 Task: For heading Arial with bold.  font size for heading22,  'Change the font style of data to'Arial Narrow.  and font size to 14,  Change the alignment of both headline & data to Align middle.  In the sheet   Sales data templetes book
Action: Mouse moved to (145, 165)
Screenshot: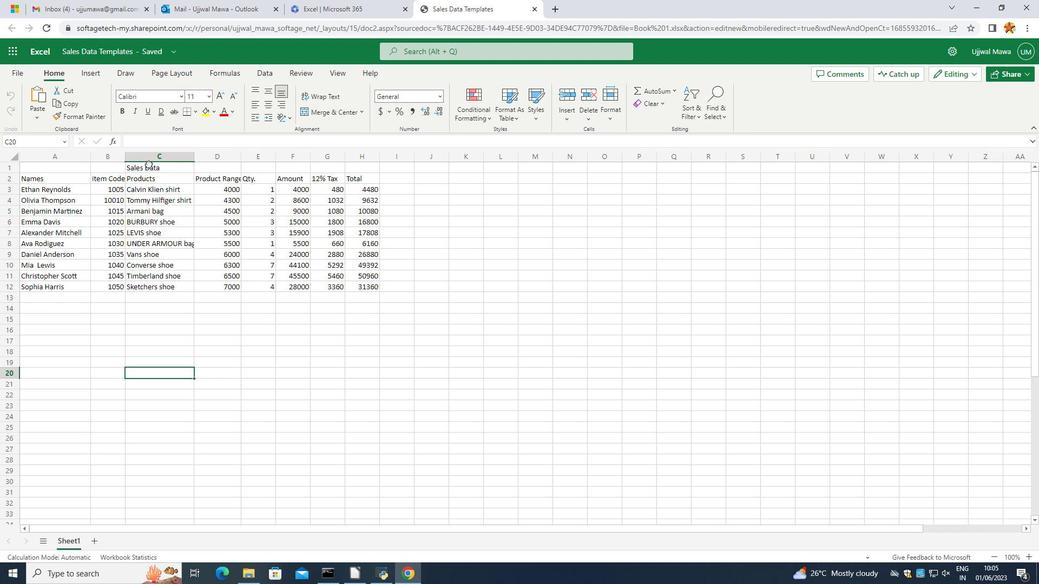
Action: Mouse pressed left at (145, 165)
Screenshot: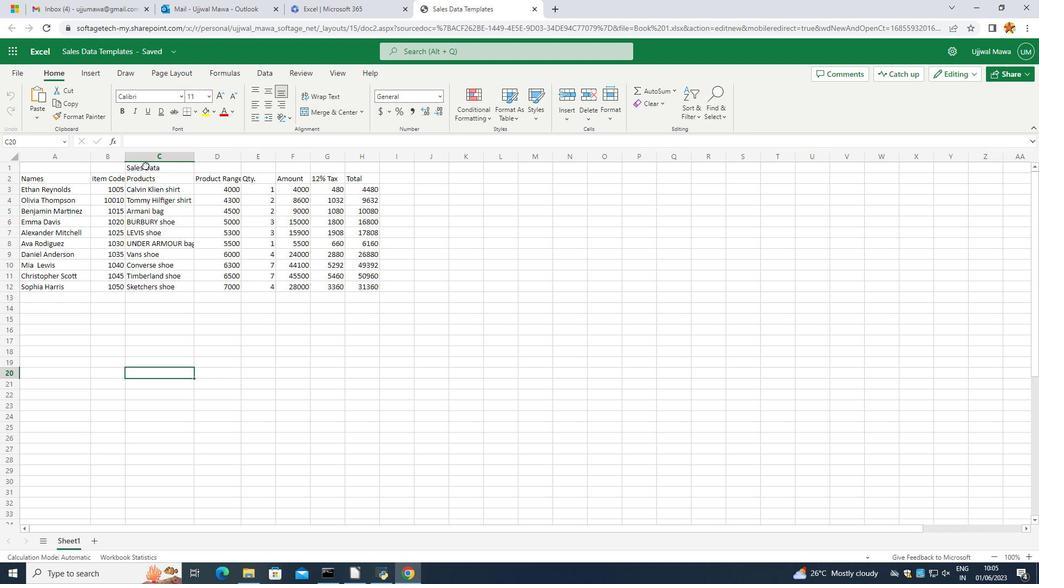 
Action: Mouse moved to (183, 99)
Screenshot: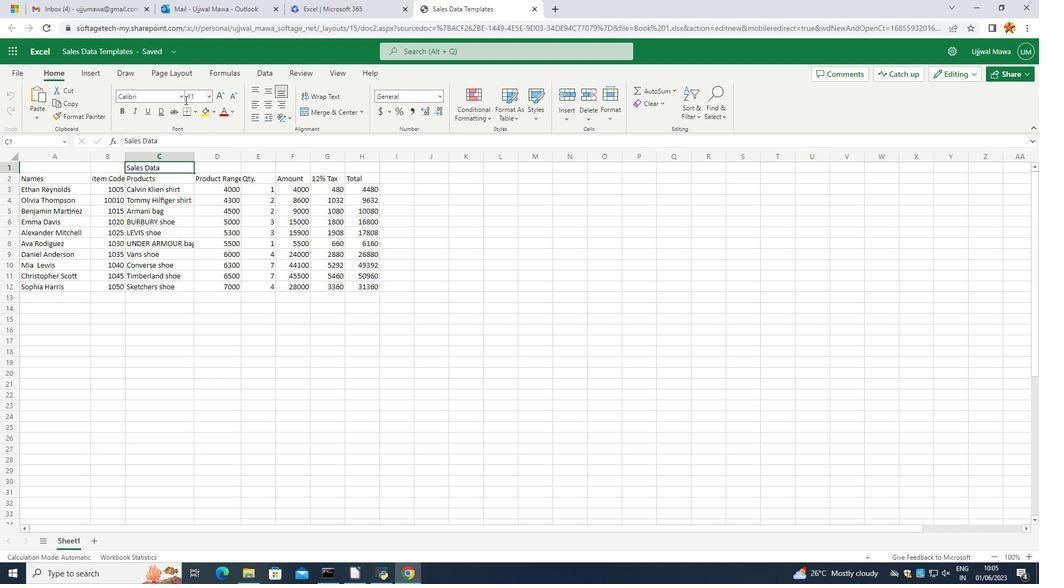 
Action: Mouse pressed left at (183, 99)
Screenshot: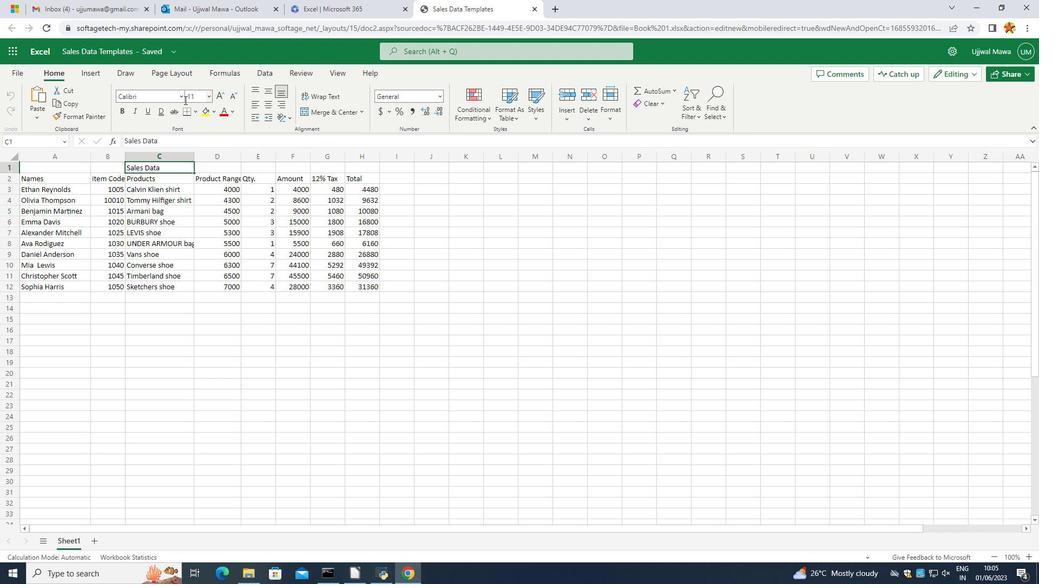 
Action: Mouse moved to (129, 143)
Screenshot: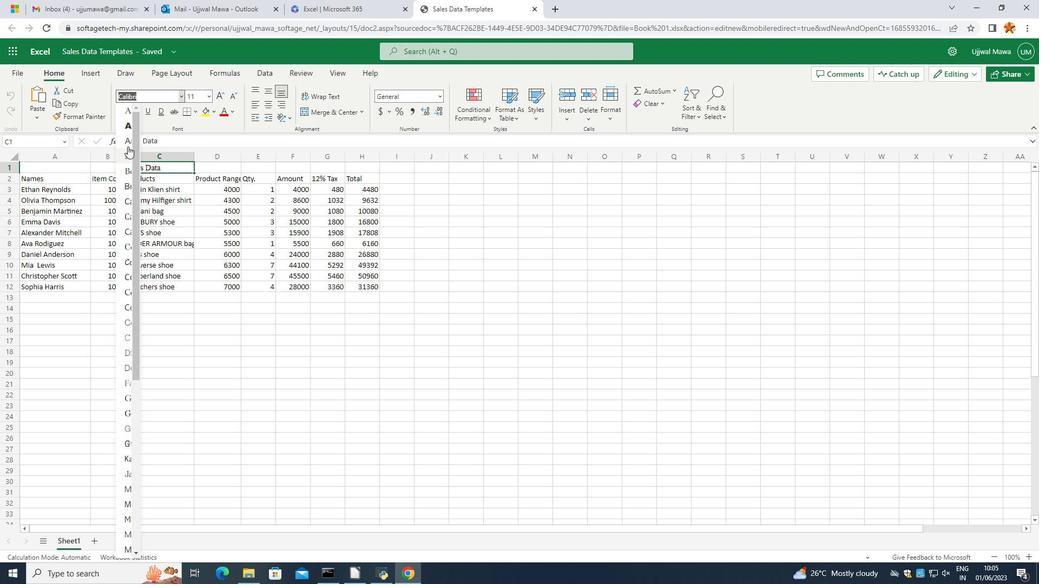 
Action: Mouse pressed left at (129, 143)
Screenshot: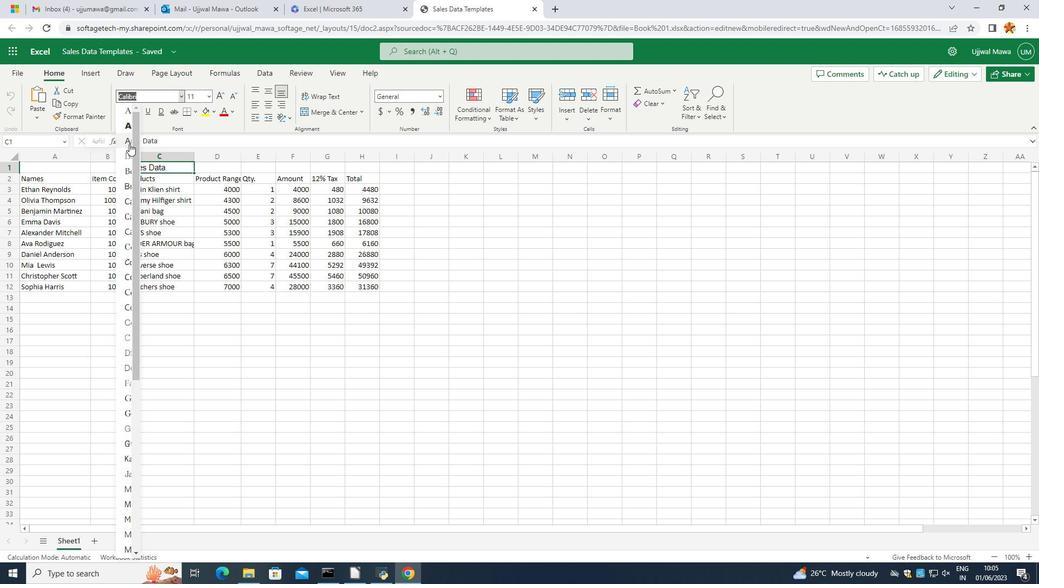 
Action: Mouse moved to (126, 109)
Screenshot: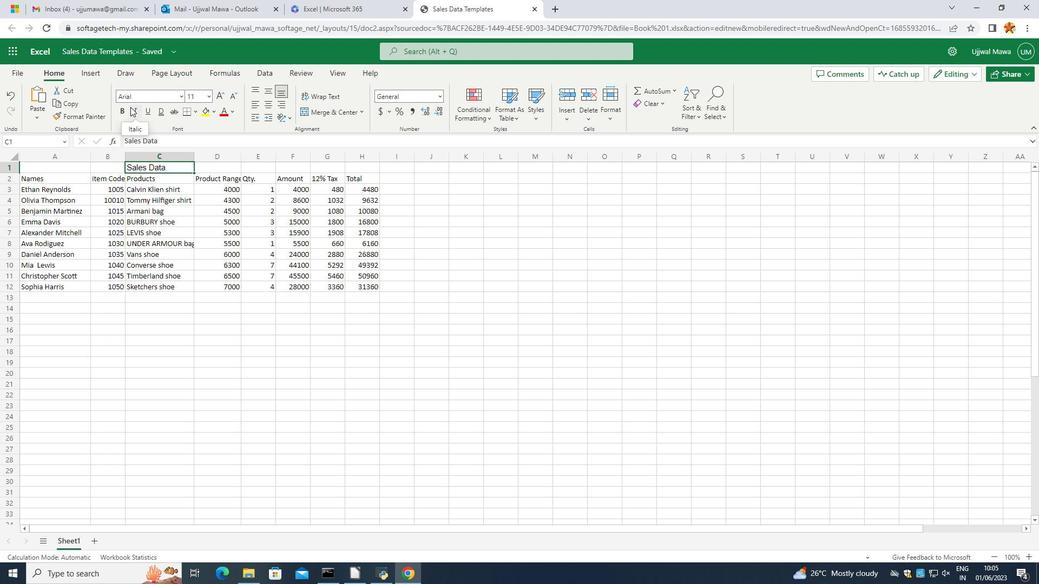 
Action: Mouse pressed left at (126, 109)
Screenshot: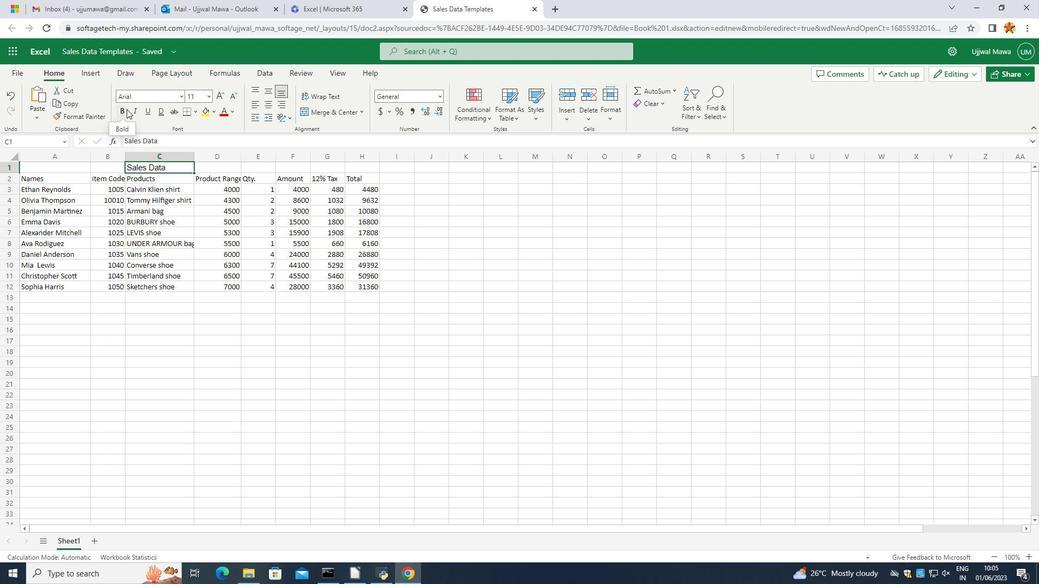 
Action: Mouse moved to (211, 94)
Screenshot: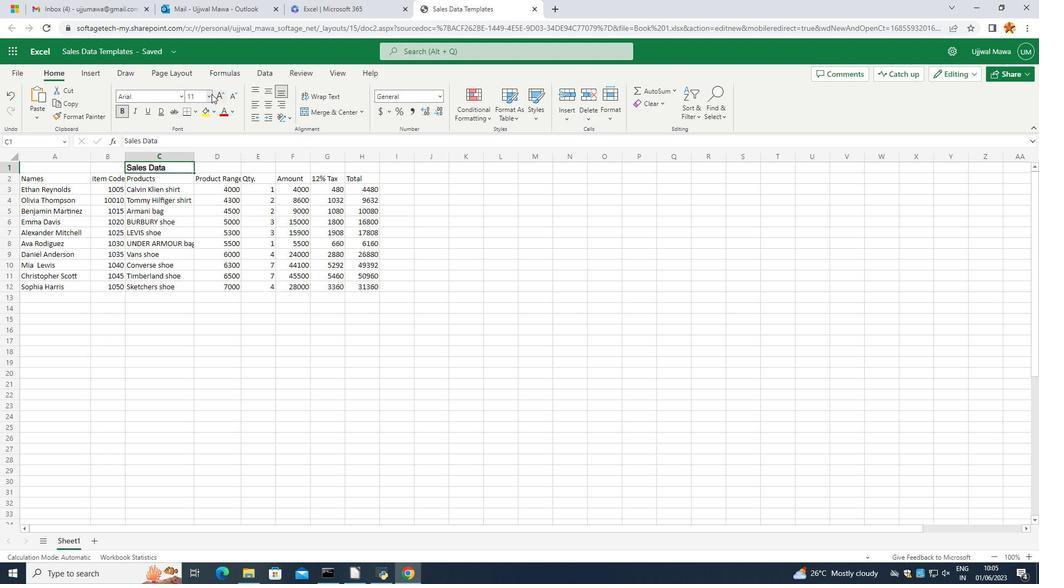 
Action: Mouse pressed left at (211, 94)
Screenshot: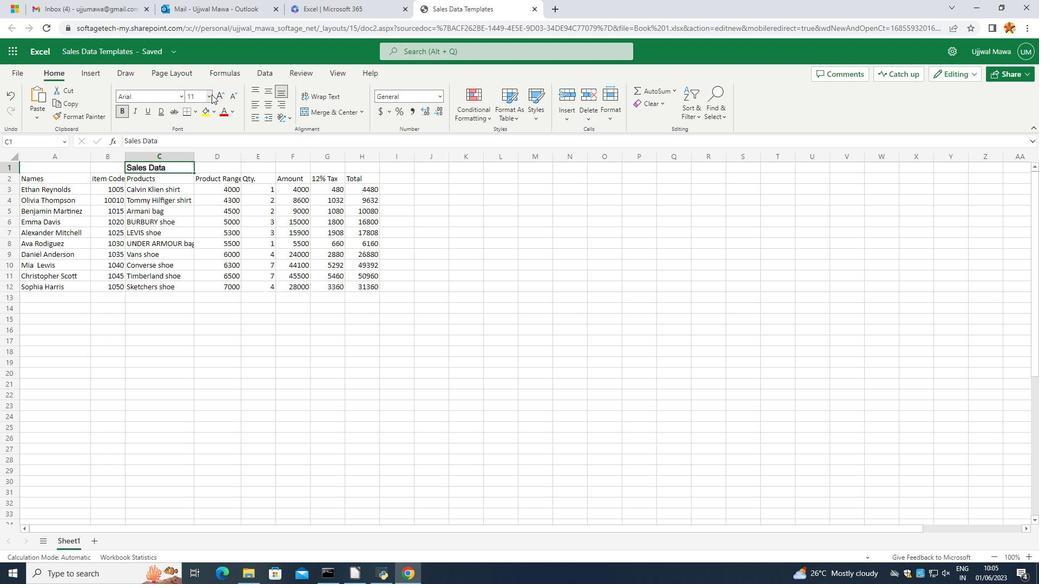 
Action: Mouse moved to (195, 226)
Screenshot: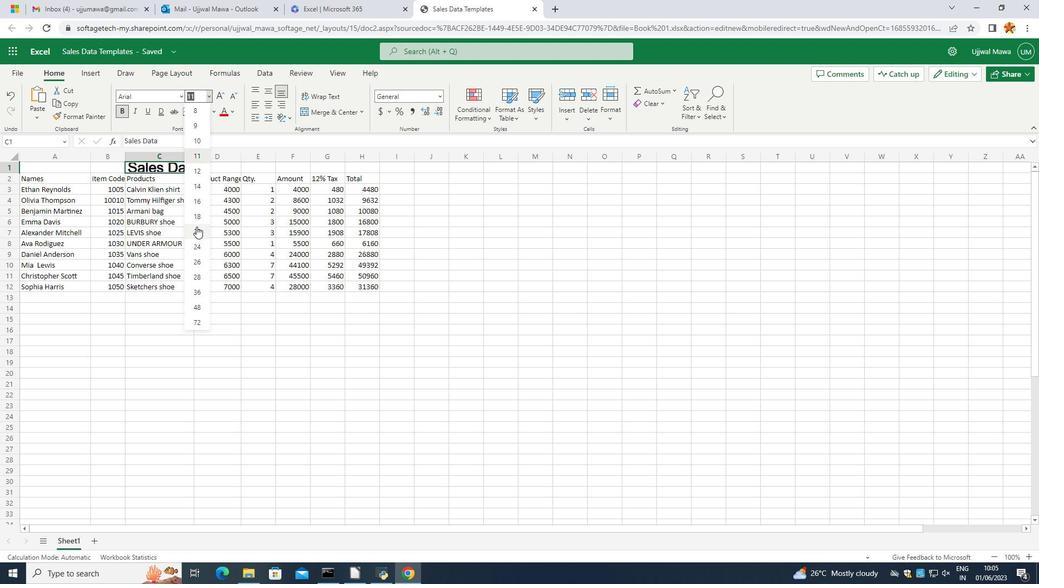 
Action: Mouse pressed left at (195, 226)
Screenshot: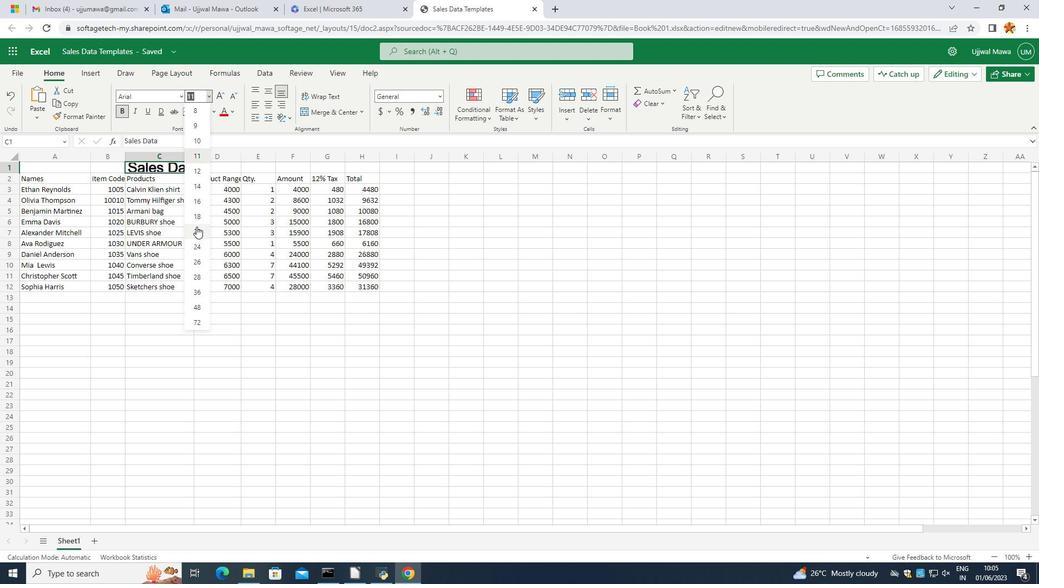 
Action: Mouse moved to (199, 95)
Screenshot: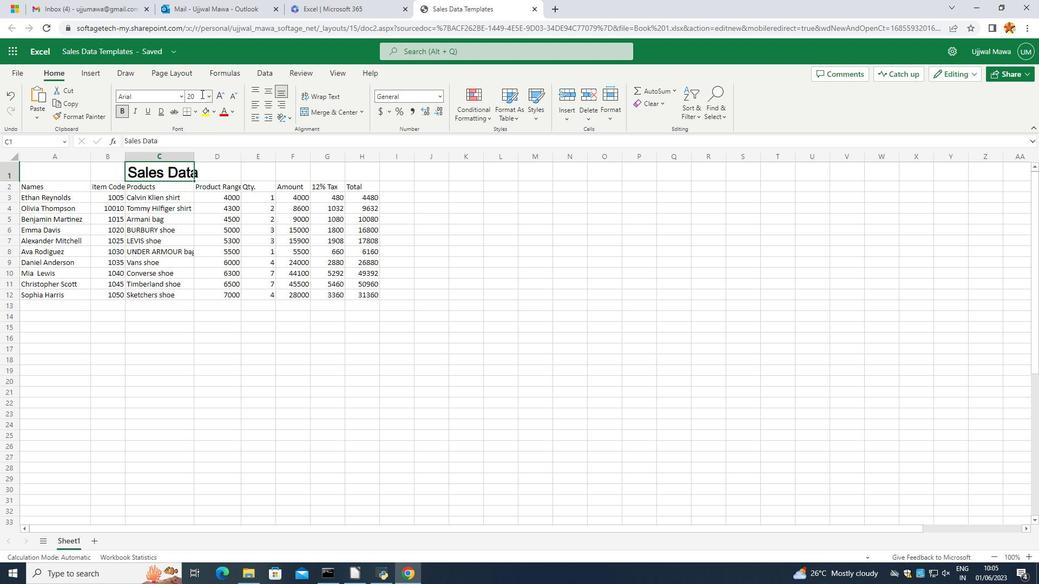 
Action: Mouse pressed left at (199, 95)
Screenshot: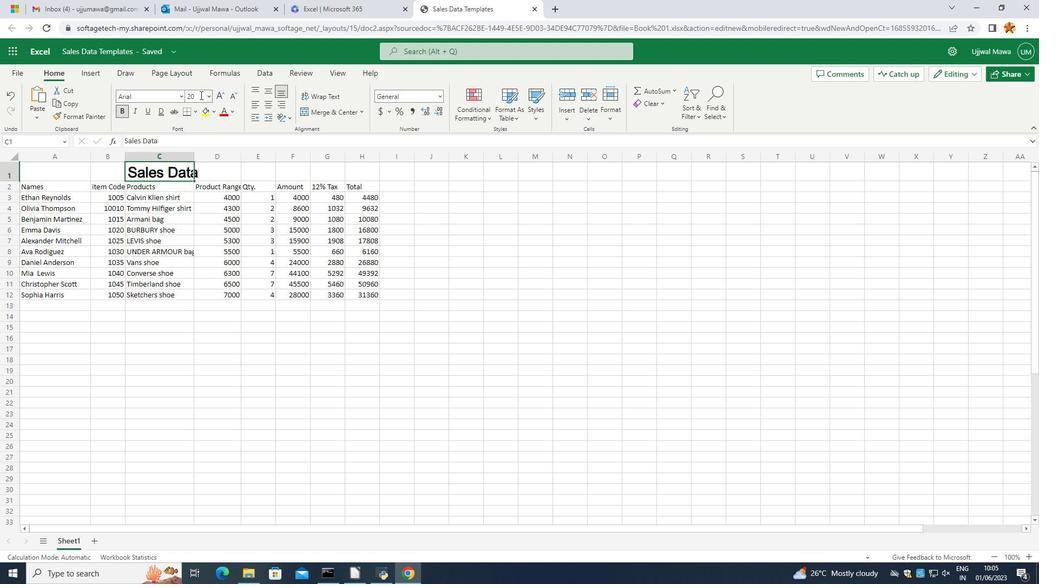 
Action: Mouse moved to (197, 96)
Screenshot: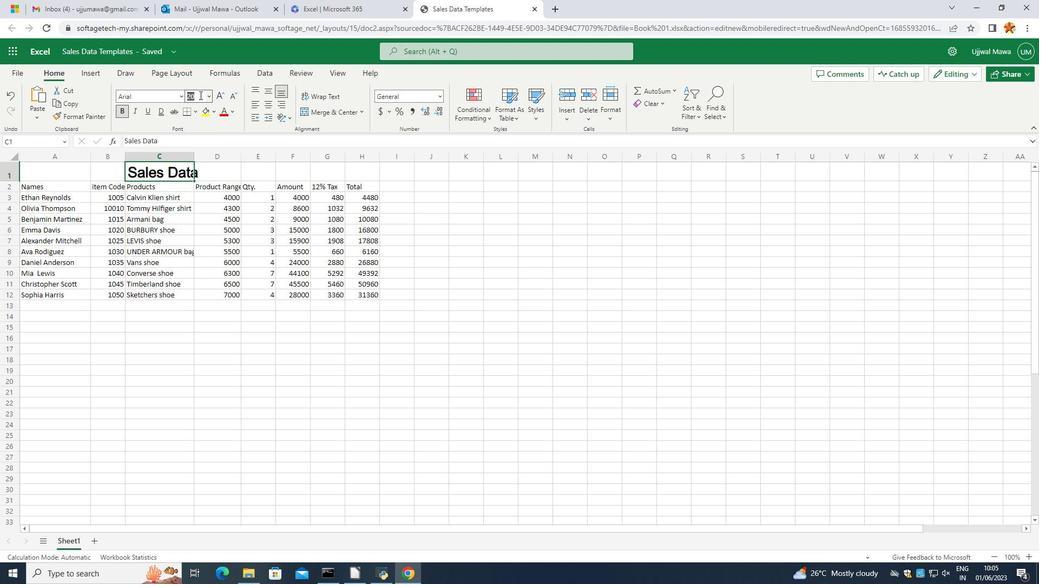 
Action: Key pressed 22<Key.enter>
Screenshot: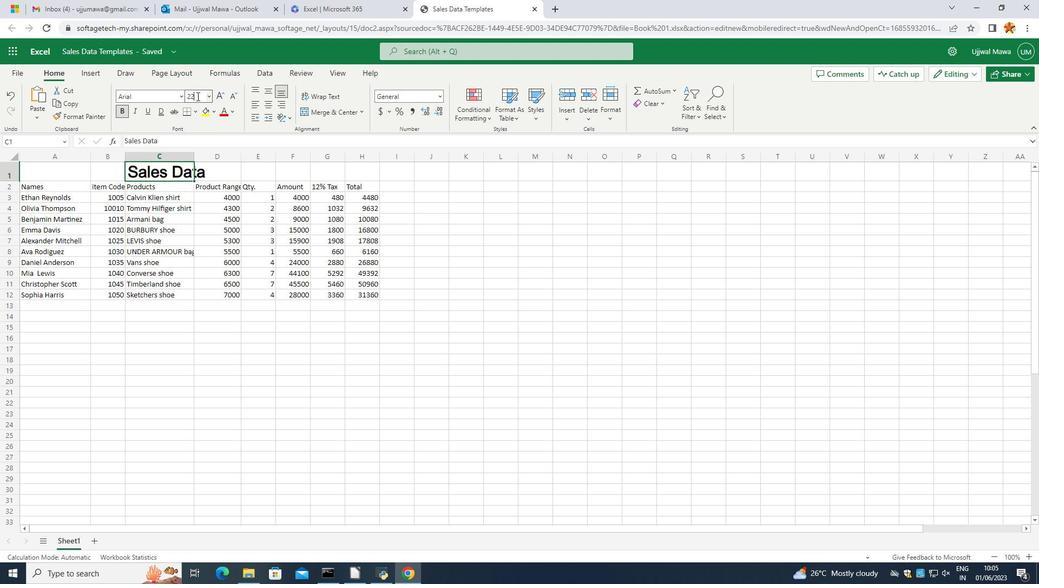 
Action: Mouse moved to (155, 371)
Screenshot: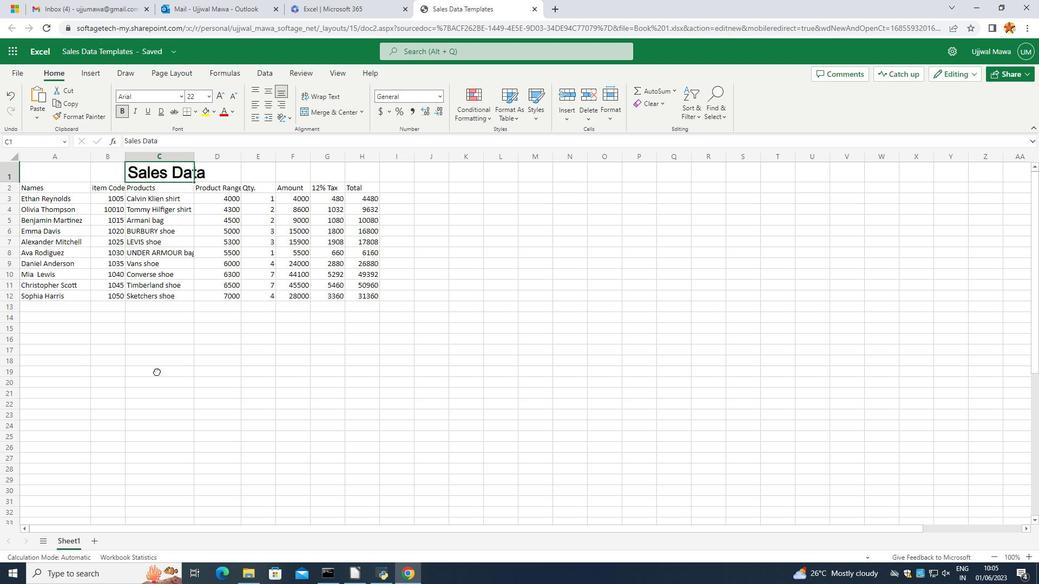 
Action: Mouse pressed left at (155, 371)
Screenshot: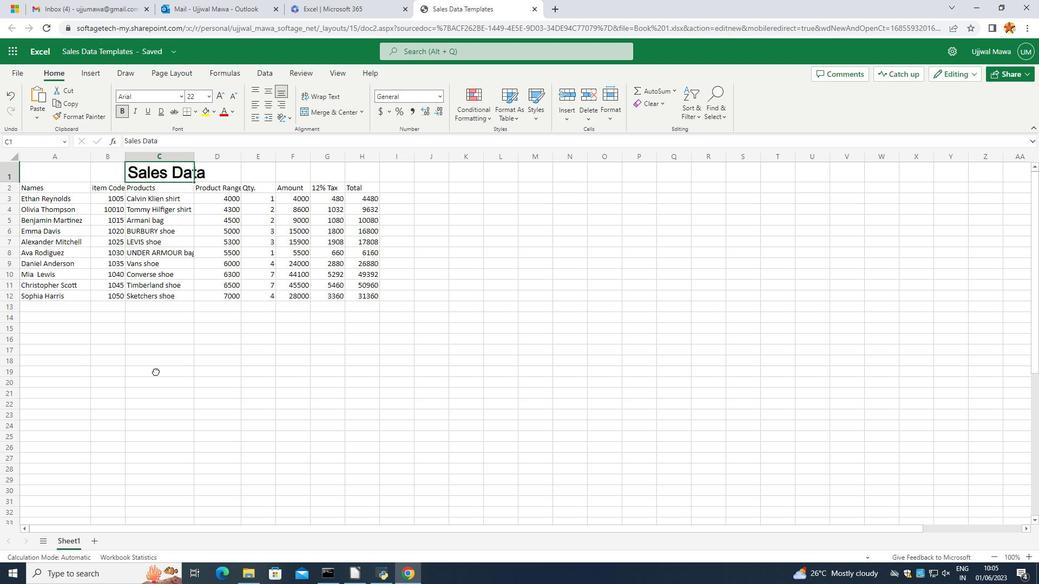
Action: Mouse moved to (49, 187)
Screenshot: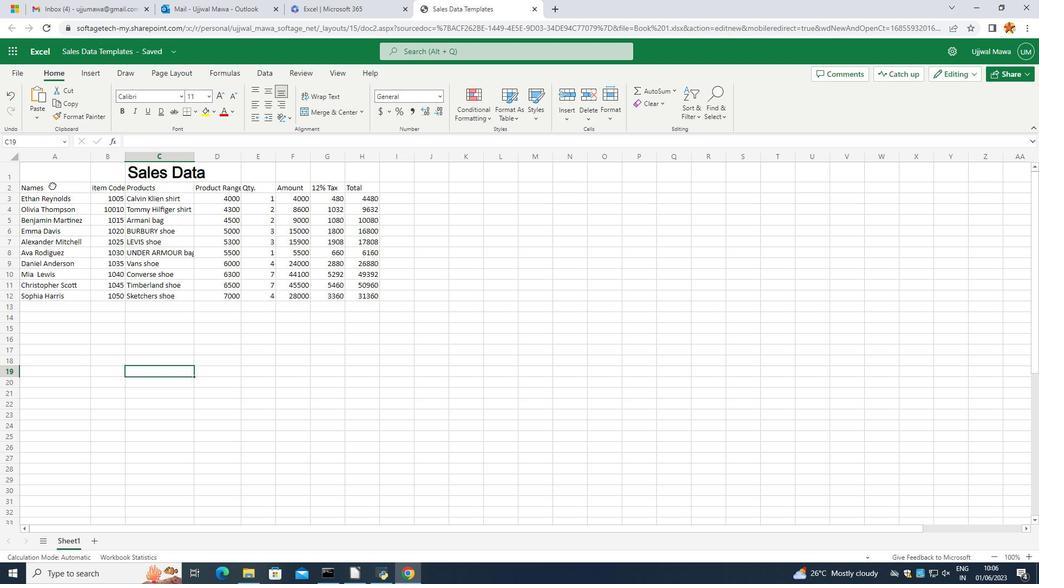 
Action: Mouse pressed left at (49, 187)
Screenshot: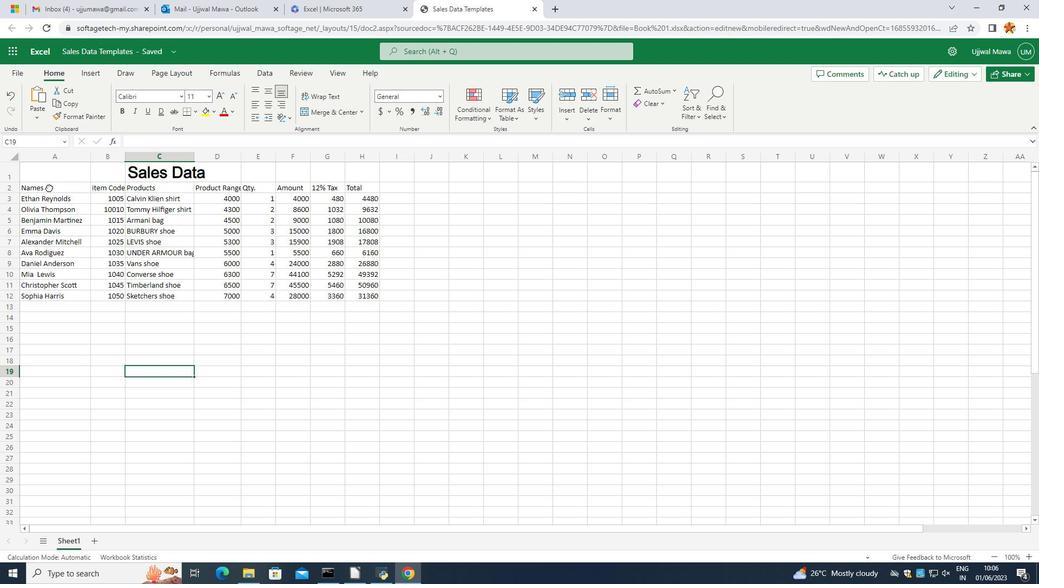 
Action: Mouse moved to (182, 99)
Screenshot: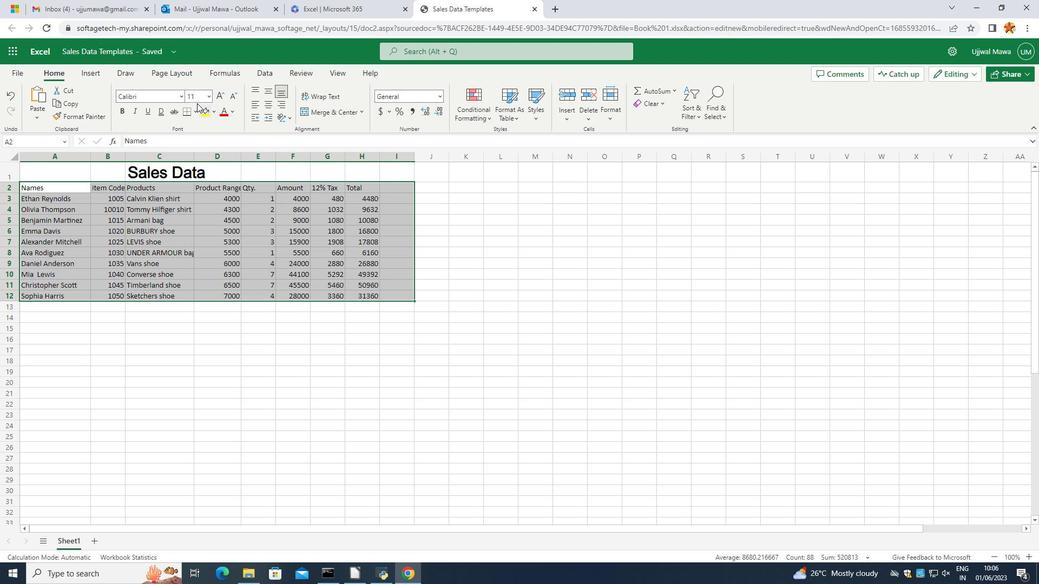
Action: Mouse pressed left at (182, 99)
Screenshot: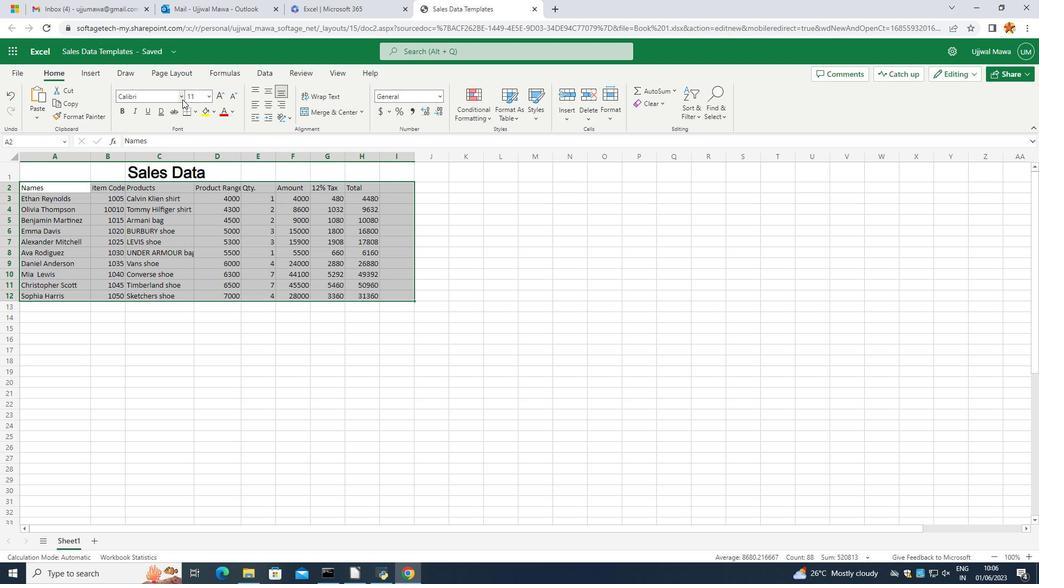 
Action: Mouse moved to (153, 139)
Screenshot: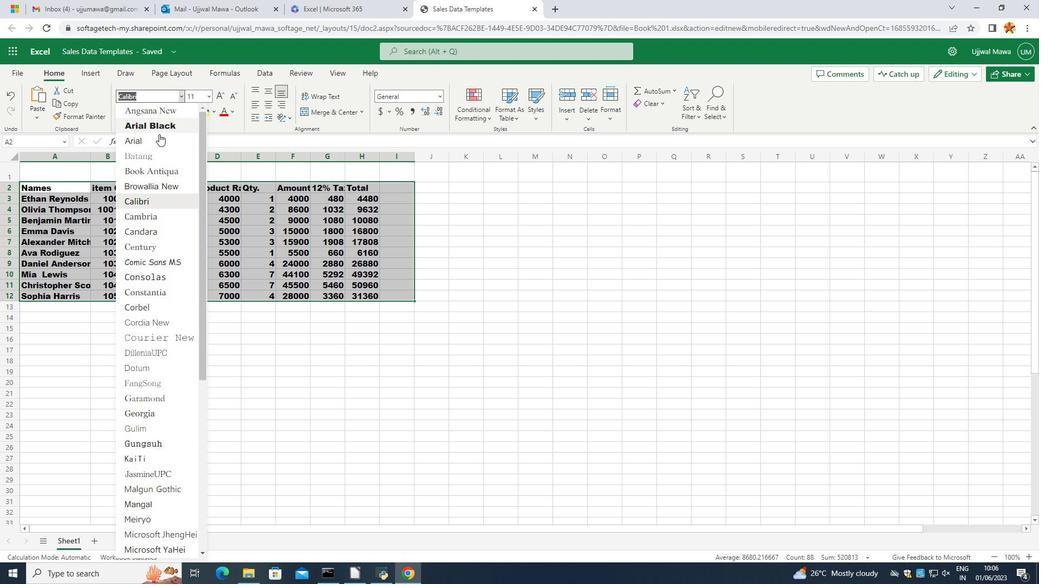 
Action: Mouse pressed left at (153, 139)
Screenshot: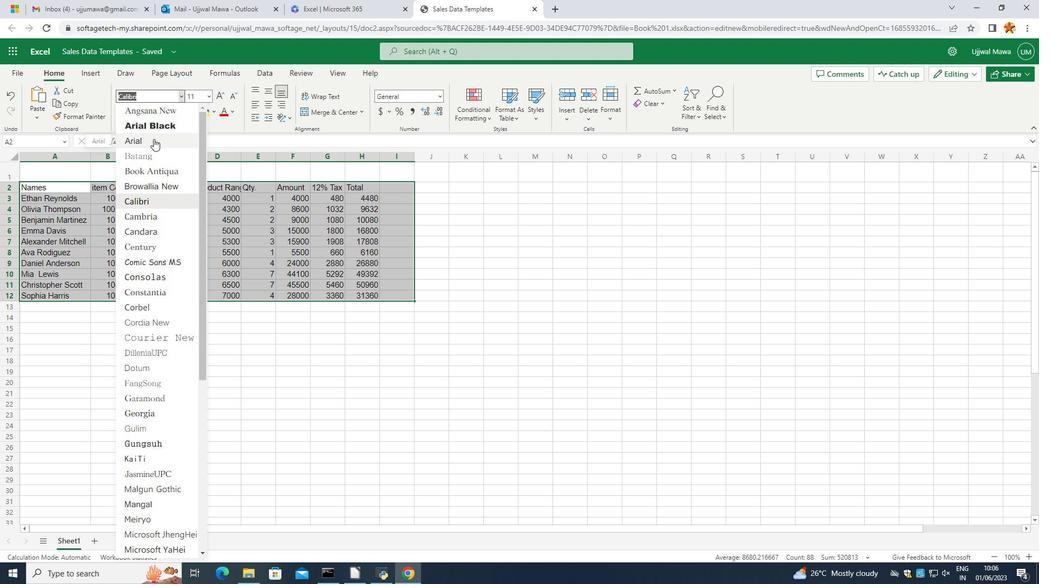 
Action: Mouse moved to (206, 93)
Screenshot: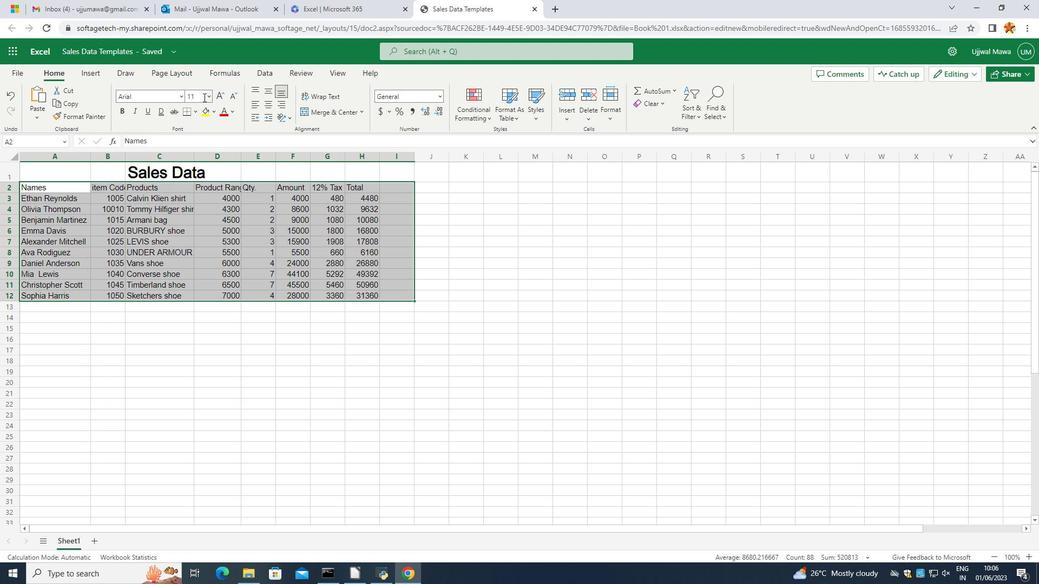 
Action: Mouse pressed left at (206, 93)
Screenshot: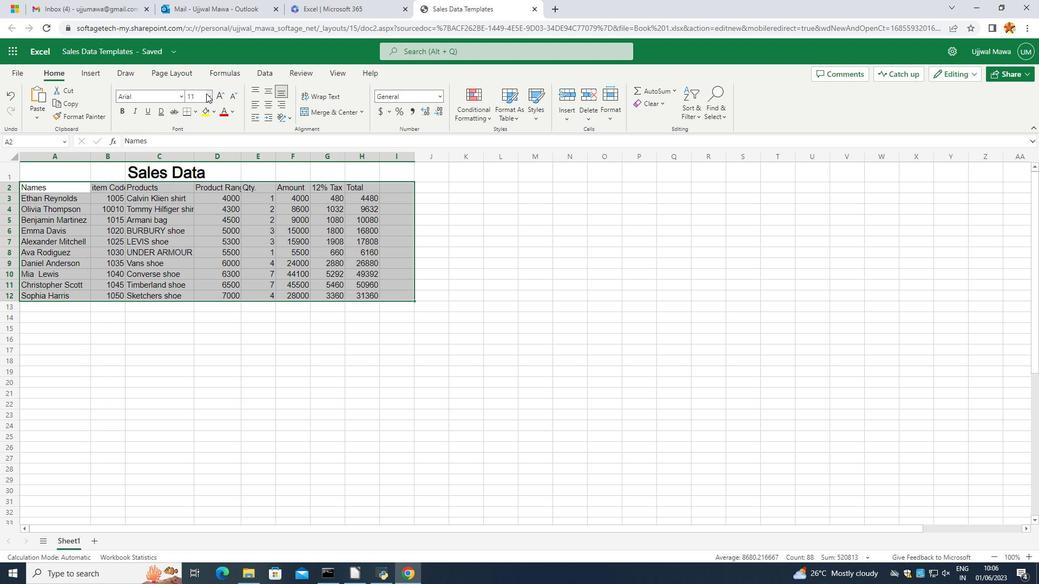 
Action: Mouse moved to (190, 187)
Screenshot: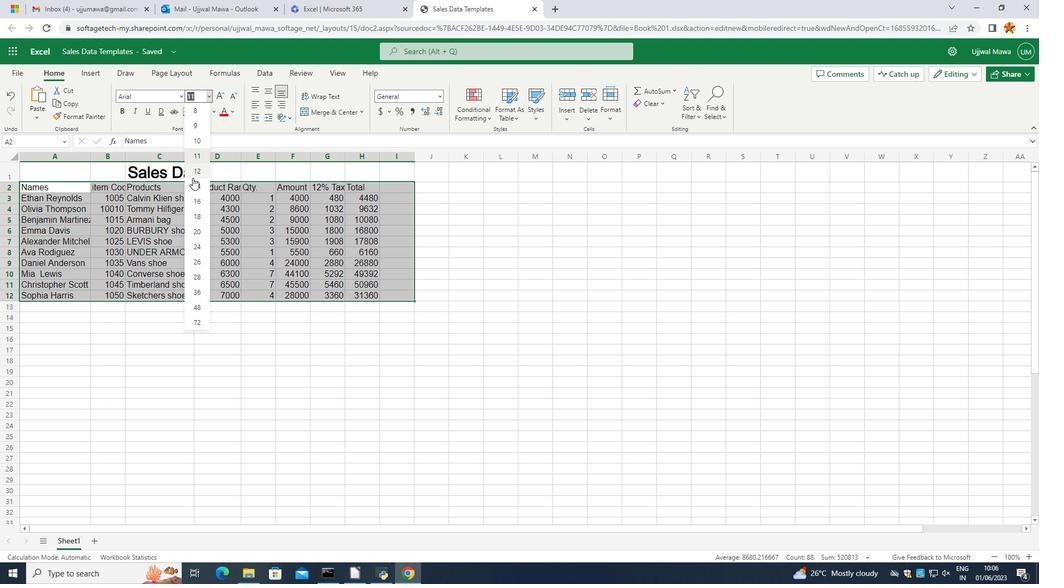 
Action: Mouse pressed left at (190, 187)
Screenshot: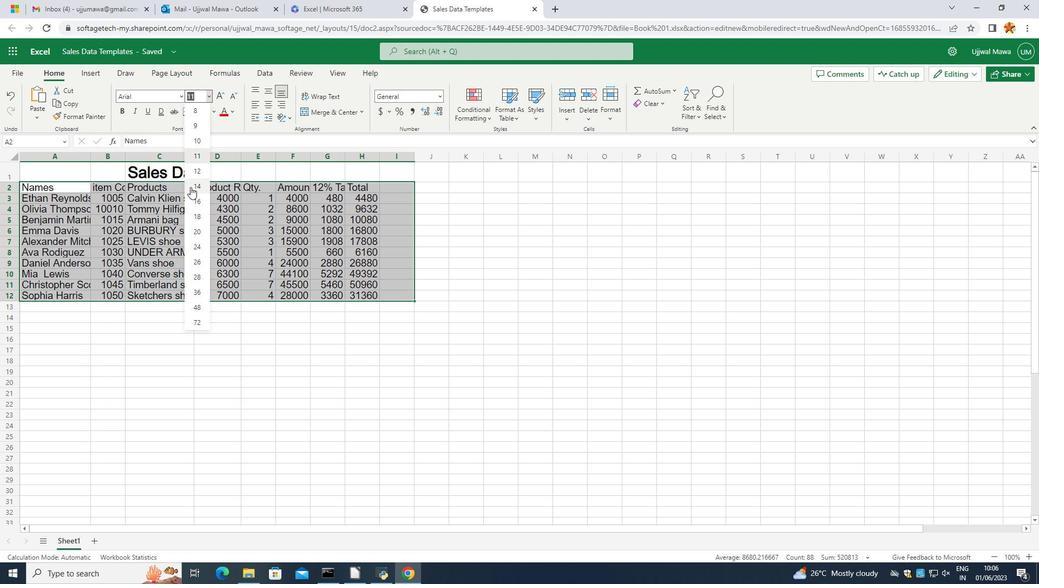 
Action: Mouse moved to (178, 176)
Screenshot: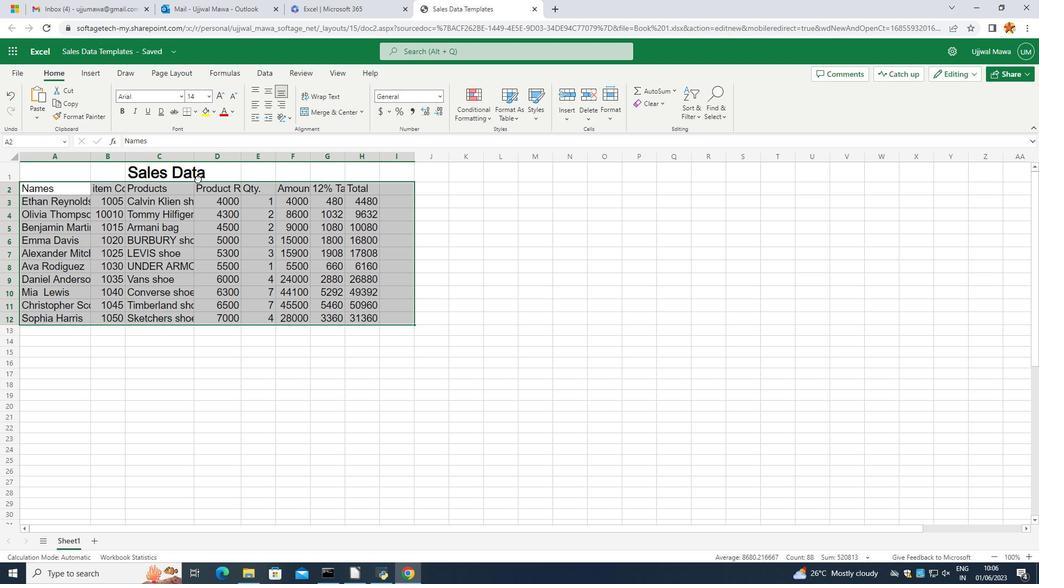
Action: Mouse pressed left at (178, 176)
Screenshot: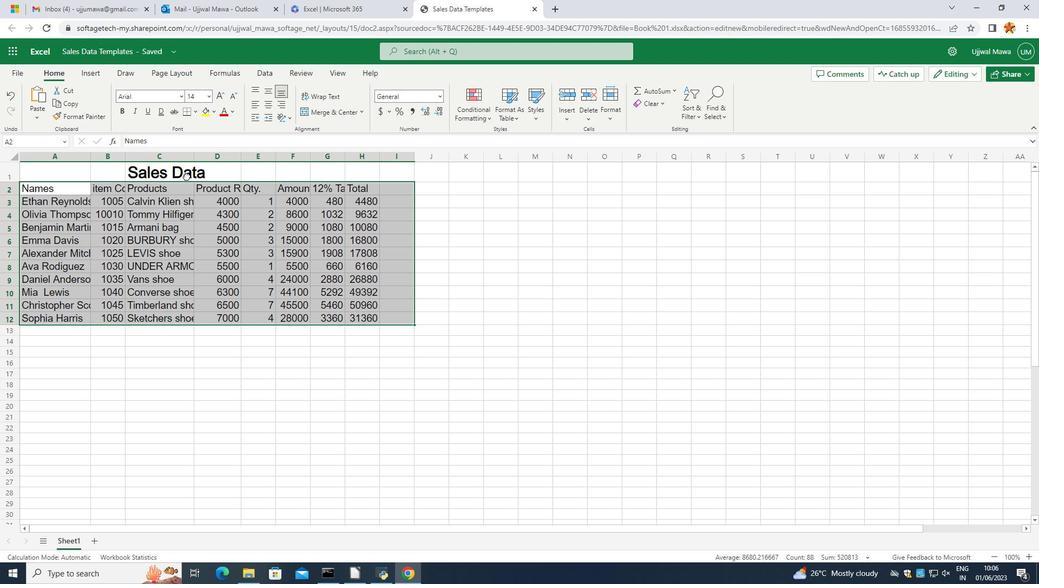 
Action: Mouse moved to (44, 169)
Screenshot: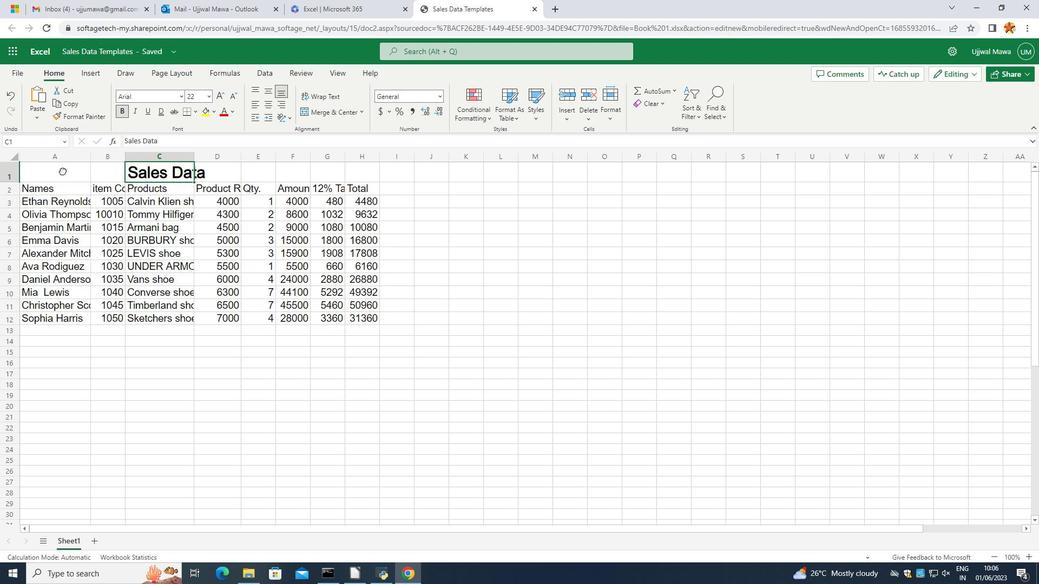 
Action: Mouse pressed left at (44, 169)
Screenshot: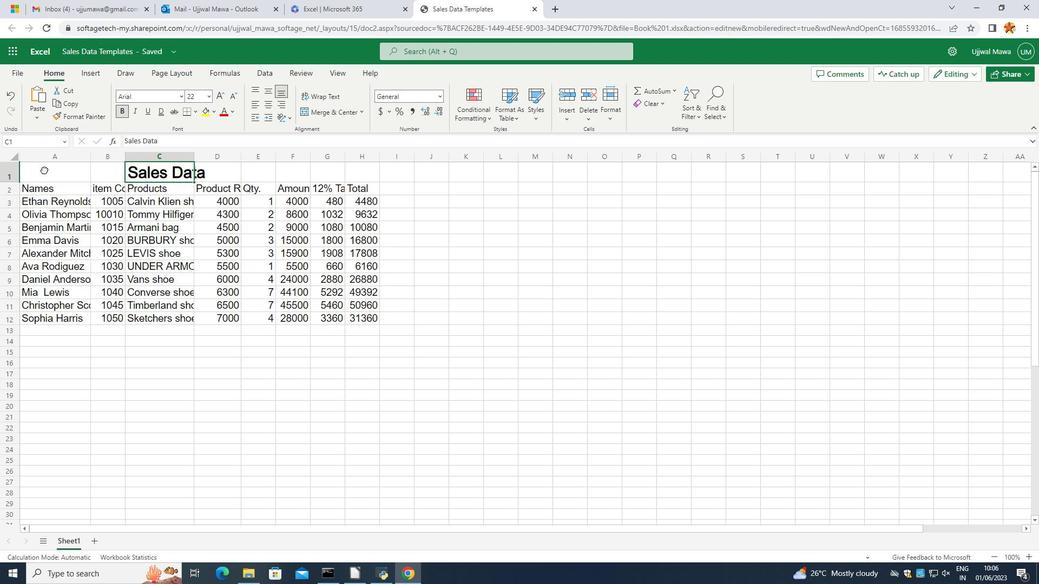 
Action: Mouse moved to (266, 90)
Screenshot: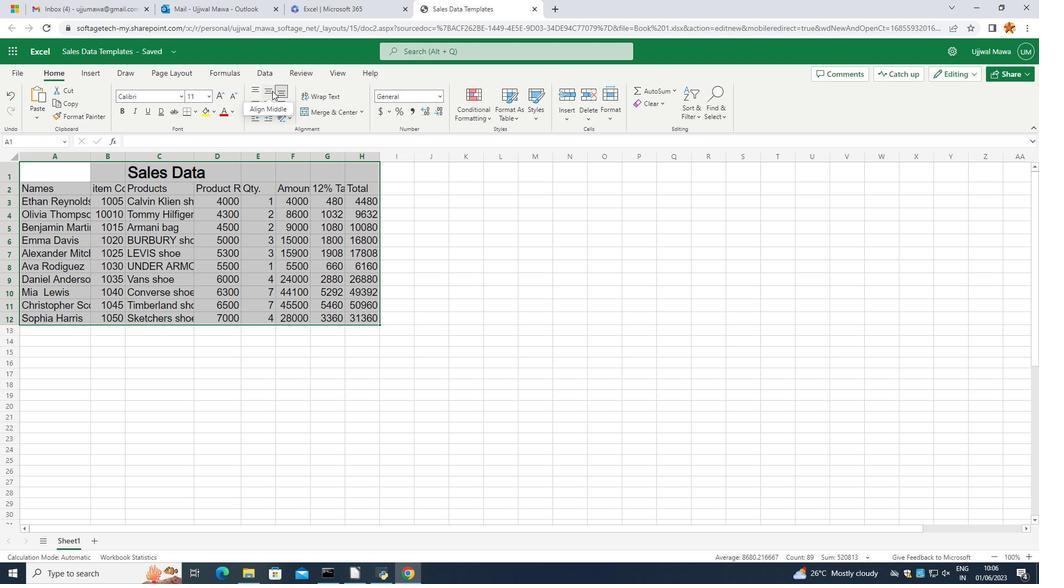 
Action: Mouse pressed left at (266, 90)
Screenshot: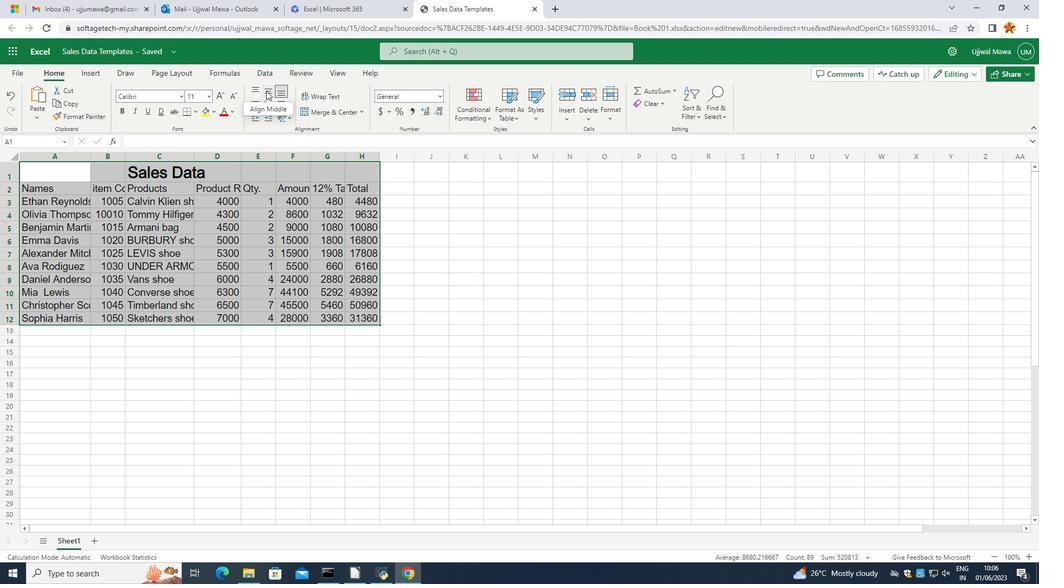
Action: Mouse moved to (461, 270)
Screenshot: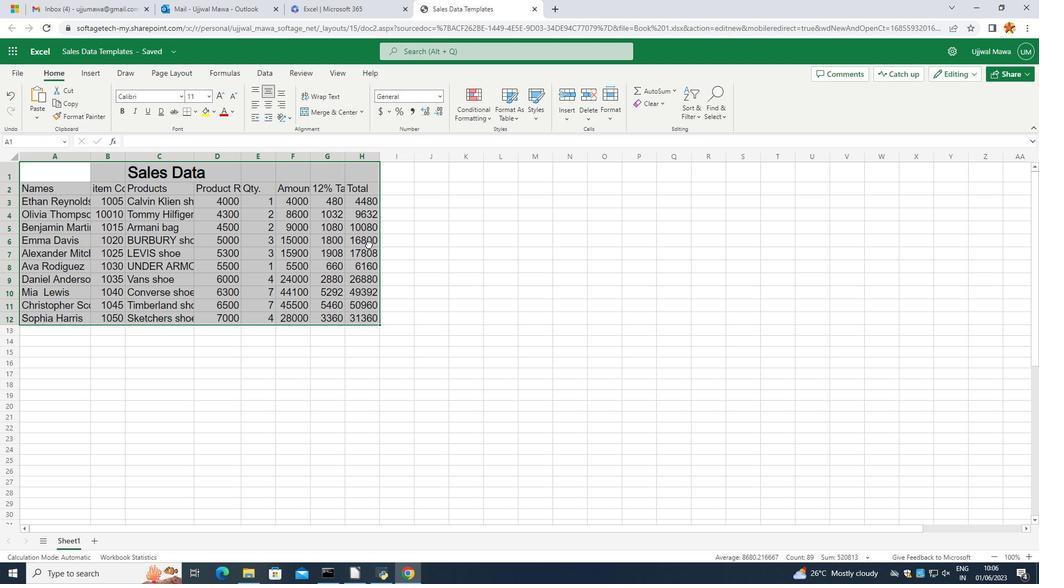 
Action: Mouse pressed left at (461, 270)
Screenshot: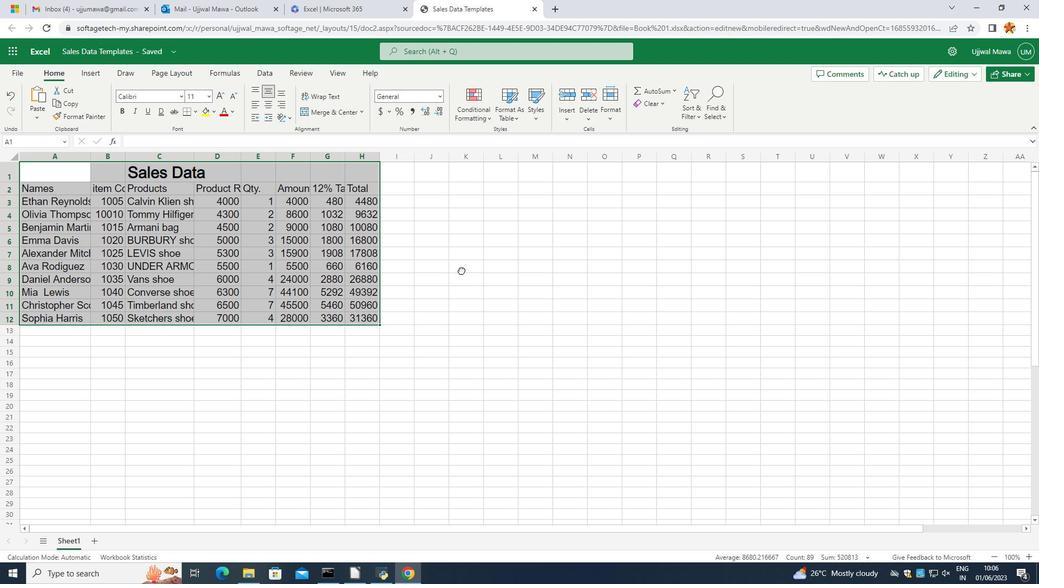 
Action: Mouse moved to (158, 194)
Screenshot: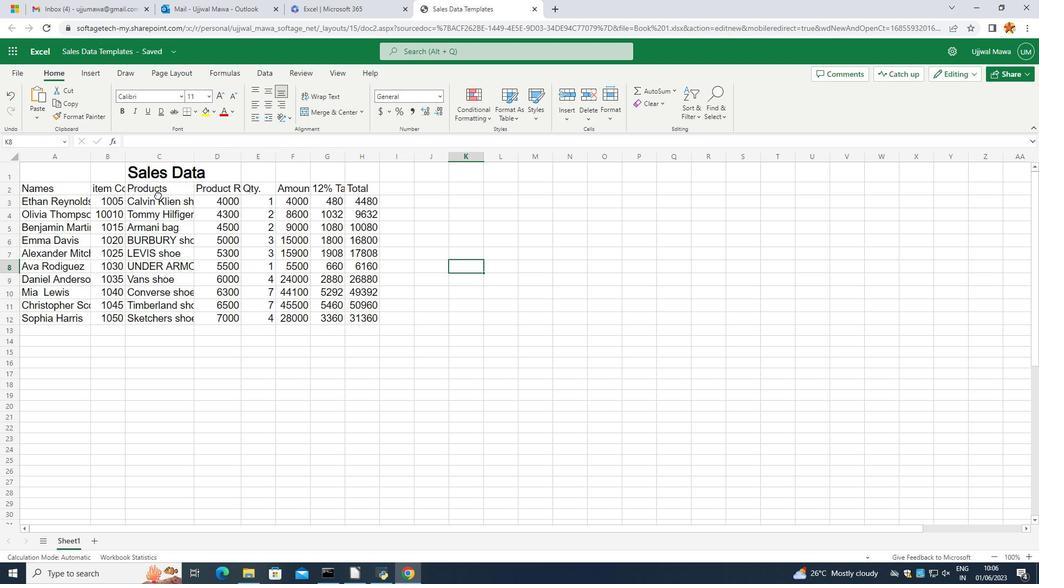 
Action: Mouse pressed left at (158, 194)
Screenshot: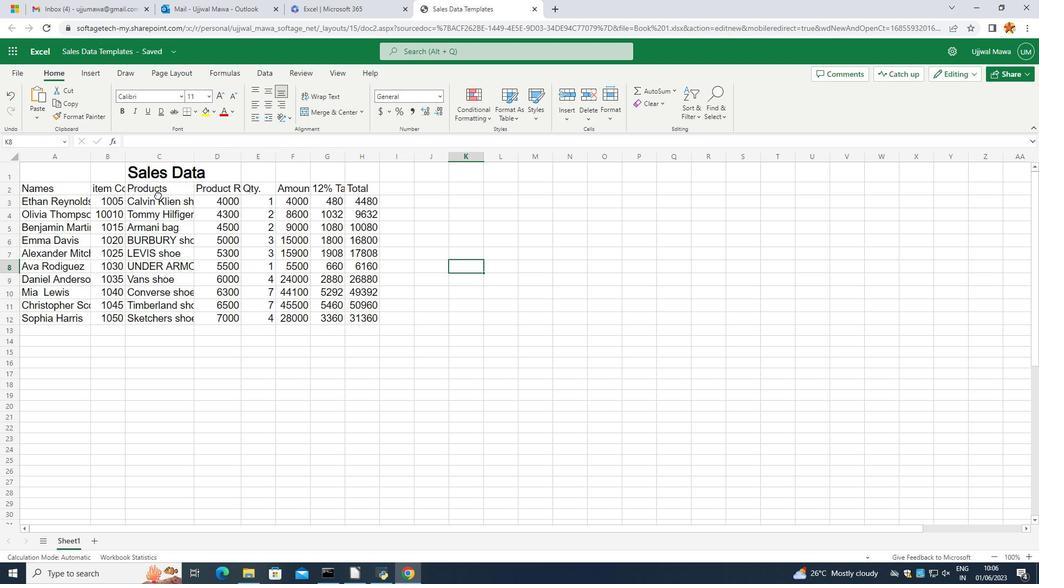
Action: Mouse moved to (118, 185)
Screenshot: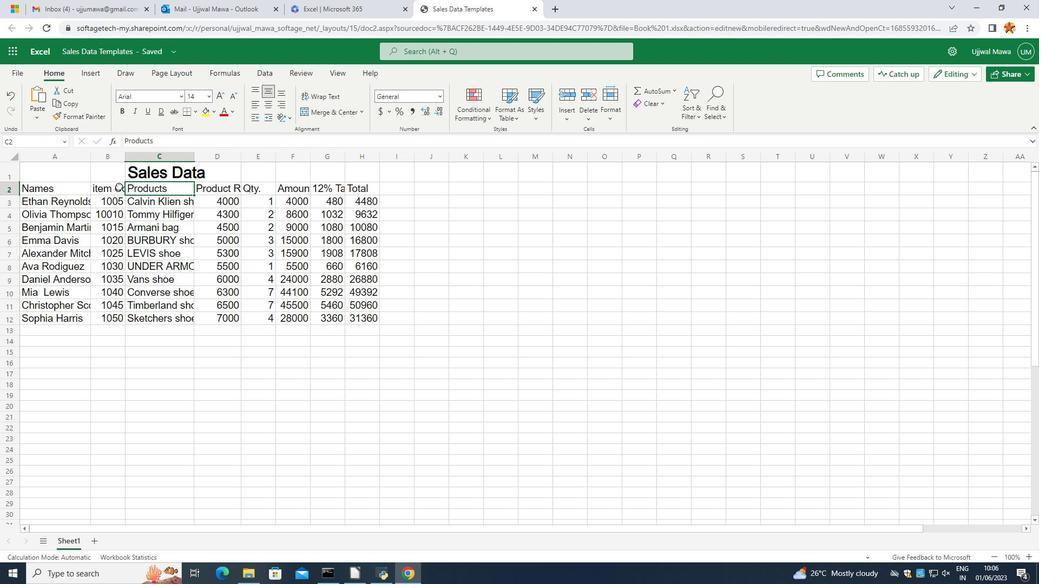
Action: Mouse pressed left at (118, 185)
Screenshot: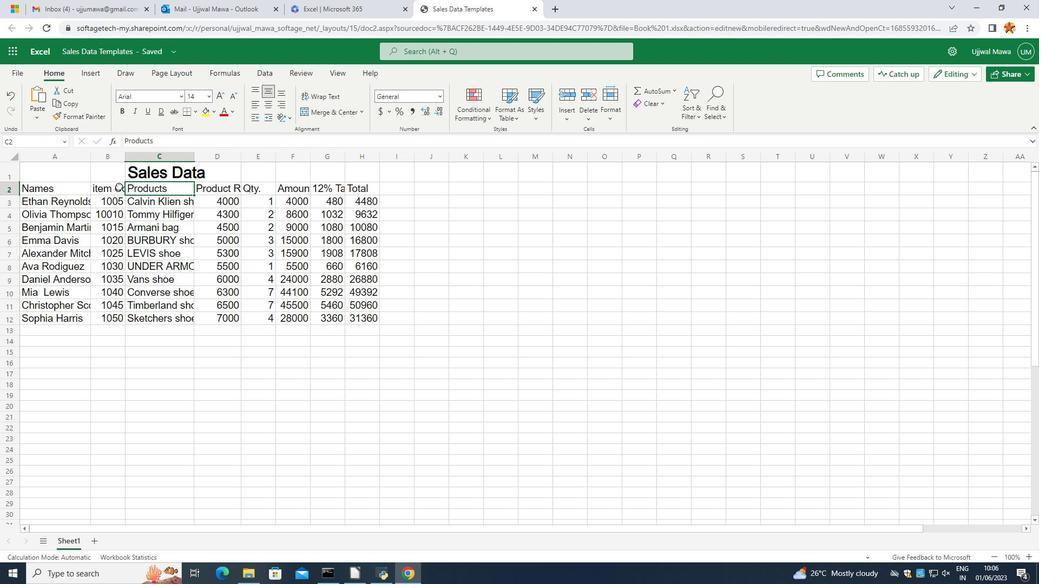 
Action: Mouse moved to (125, 153)
Screenshot: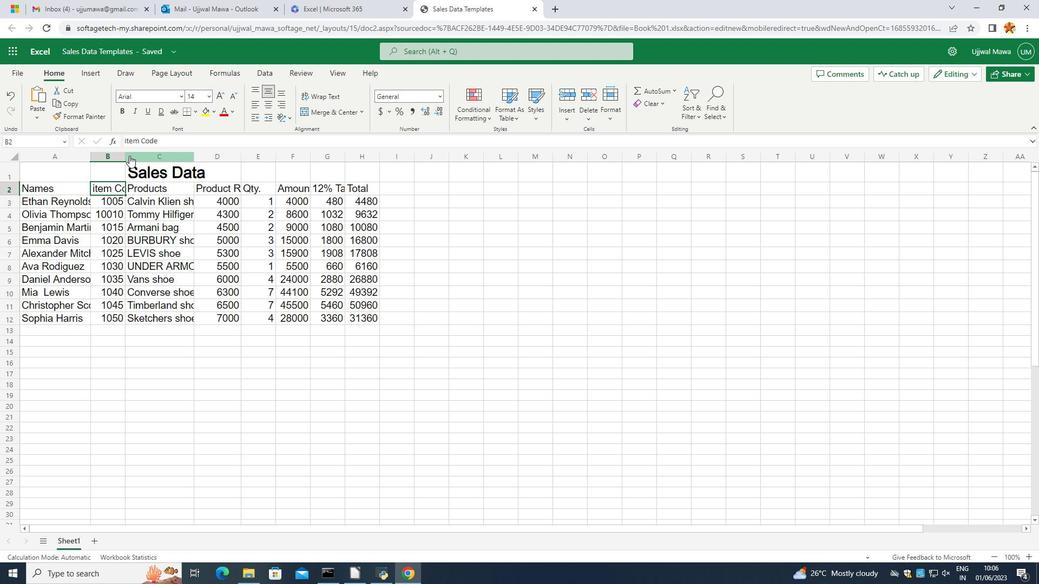 
Action: Mouse pressed left at (125, 153)
Screenshot: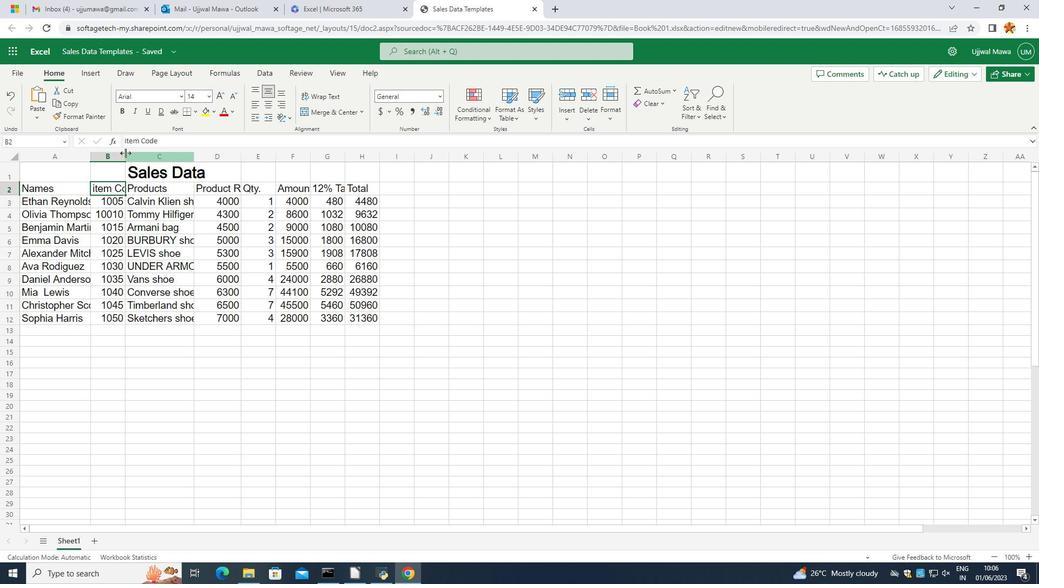 
Action: Mouse moved to (237, 161)
Screenshot: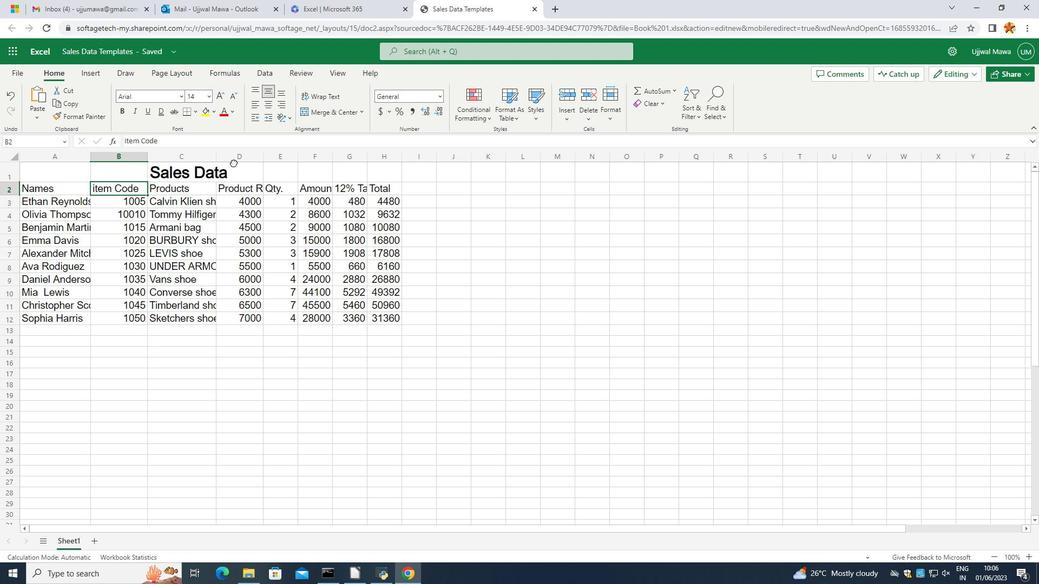 
Action: Mouse pressed left at (237, 161)
Screenshot: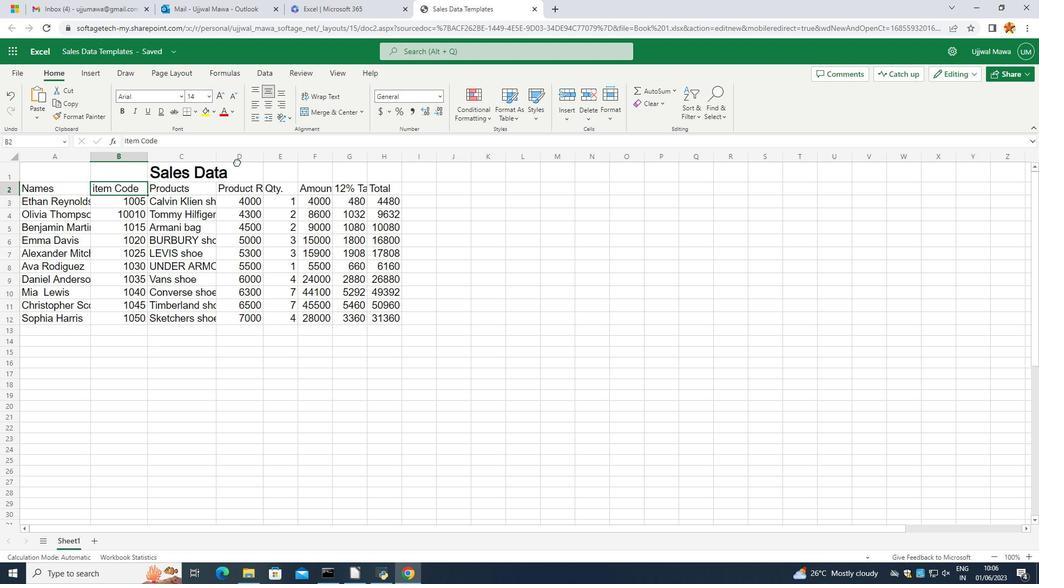 
Action: Mouse moved to (263, 152)
Screenshot: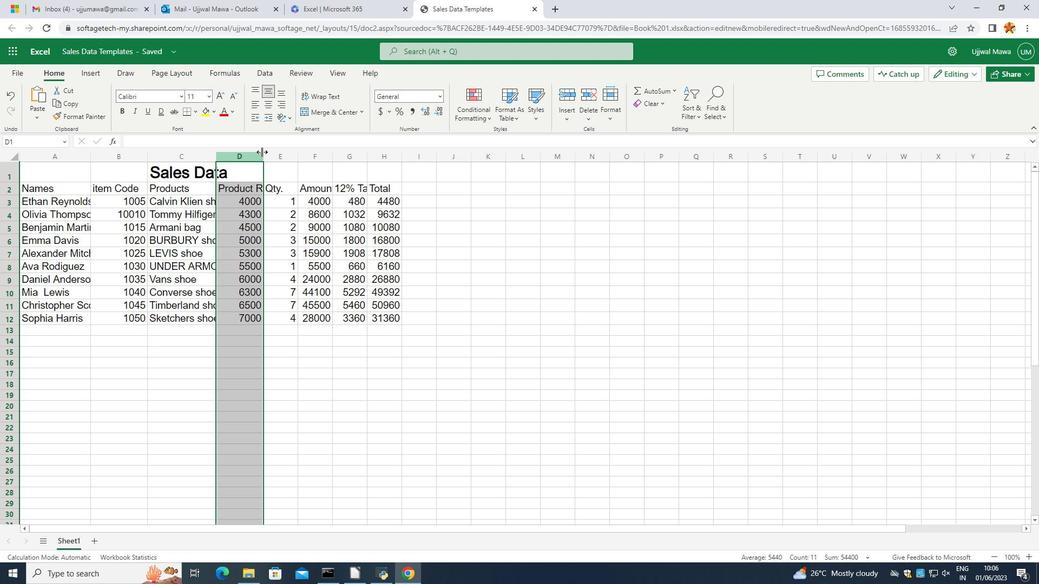 
Action: Mouse pressed left at (263, 152)
Screenshot: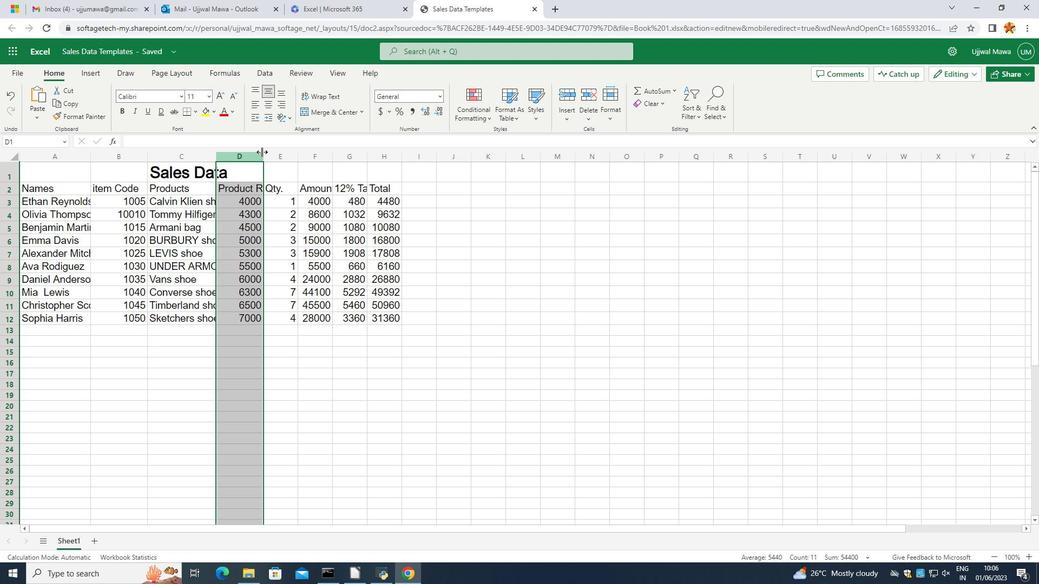 
Action: Mouse moved to (525, 233)
Screenshot: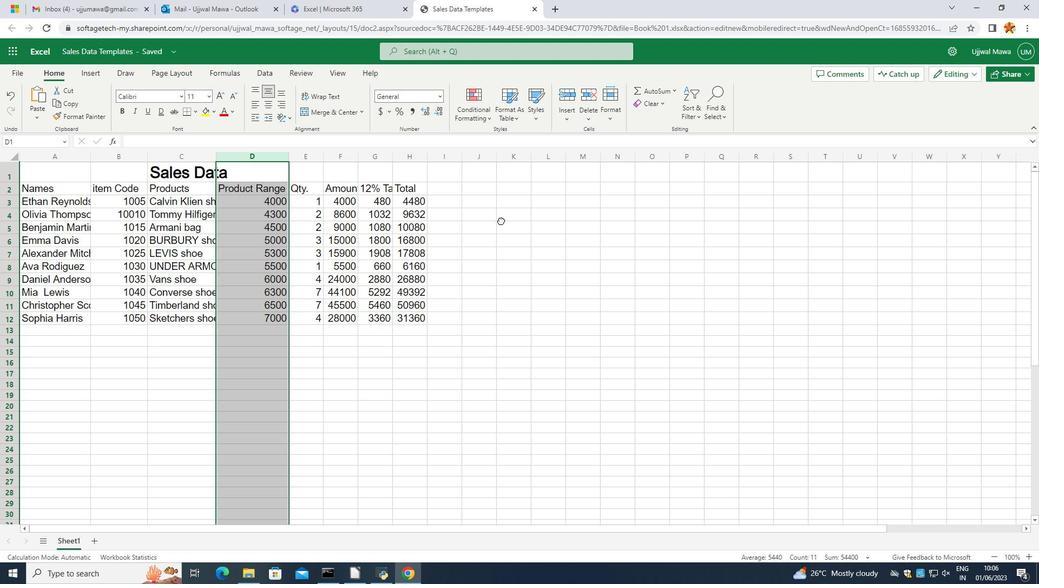 
Action: Mouse pressed left at (525, 233)
Screenshot: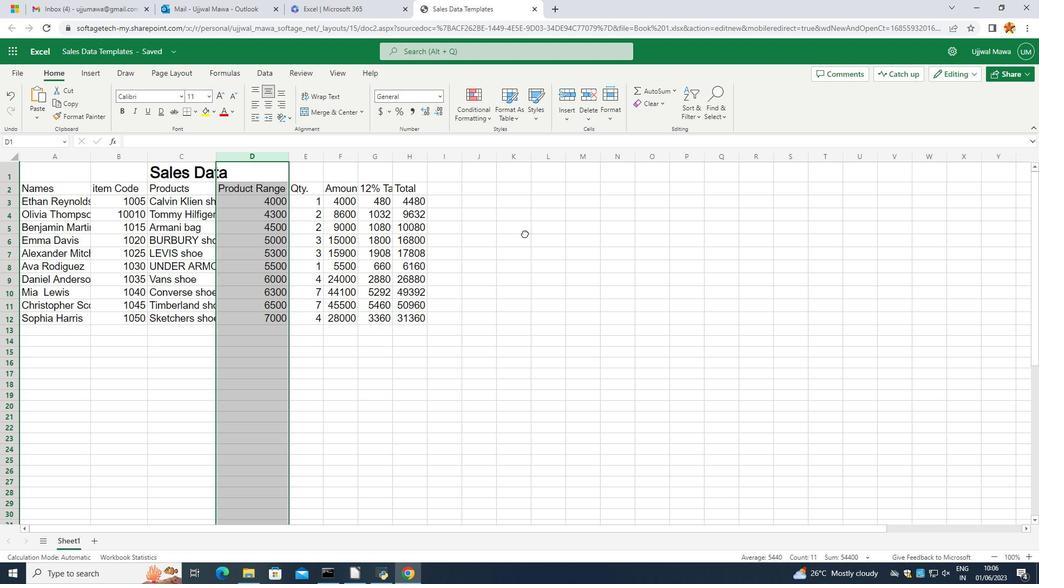 
Action: Mouse moved to (389, 180)
Screenshot: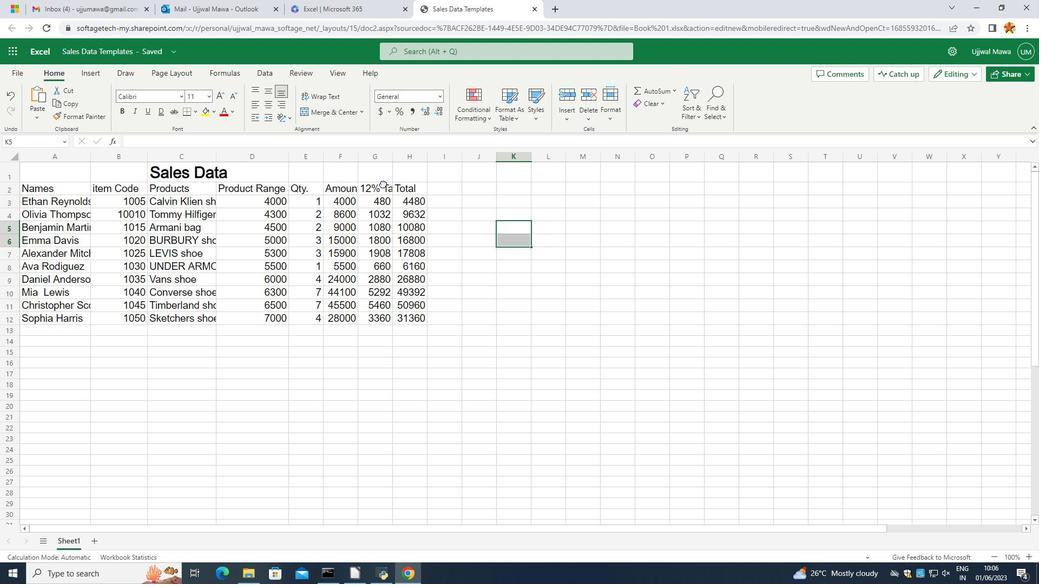 
Action: Mouse pressed left at (389, 180)
Screenshot: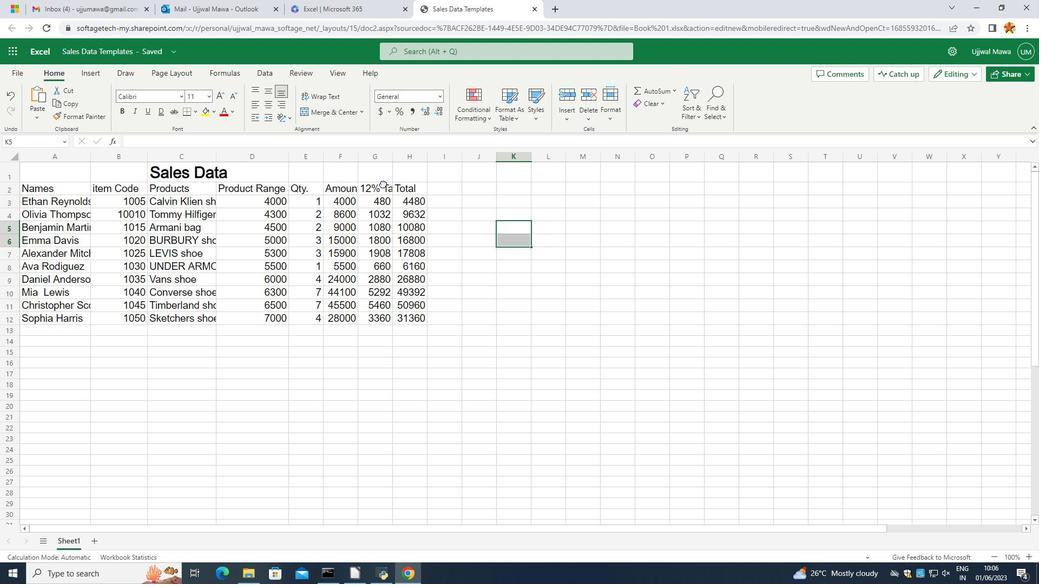 
Action: Mouse moved to (392, 160)
Screenshot: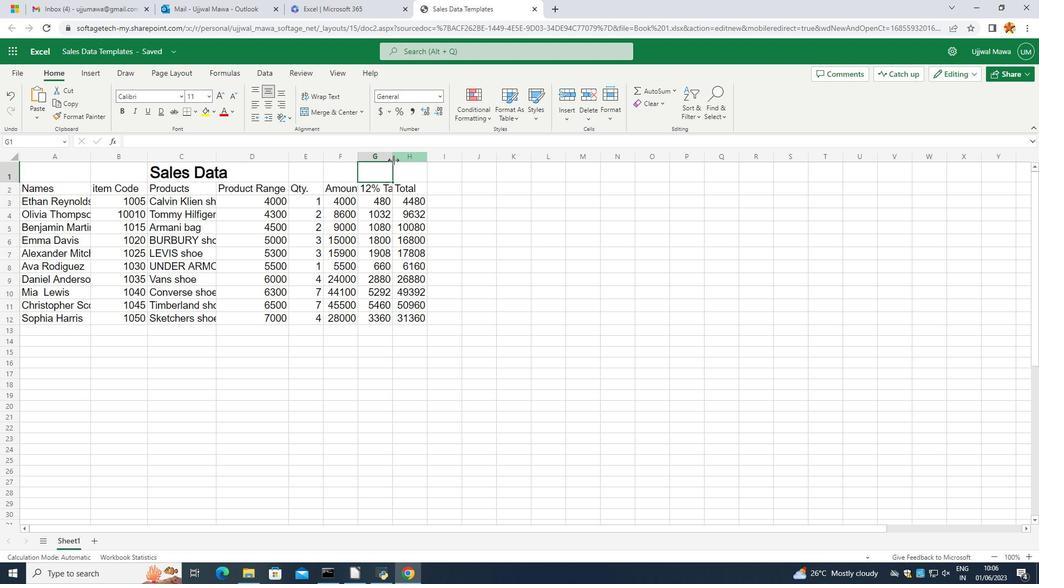 
Action: Mouse pressed left at (392, 160)
Screenshot: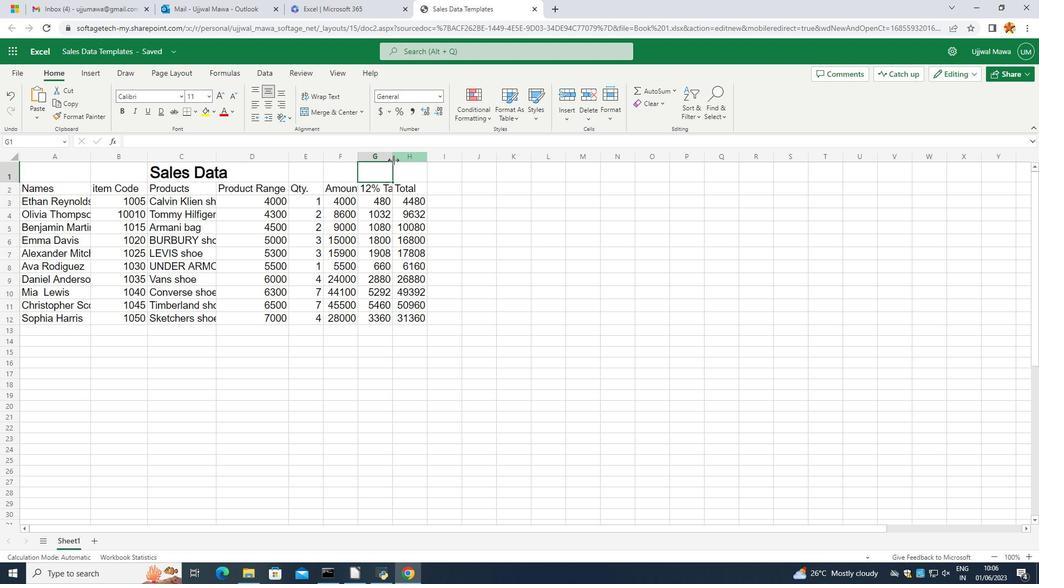 
Action: Mouse moved to (555, 224)
Screenshot: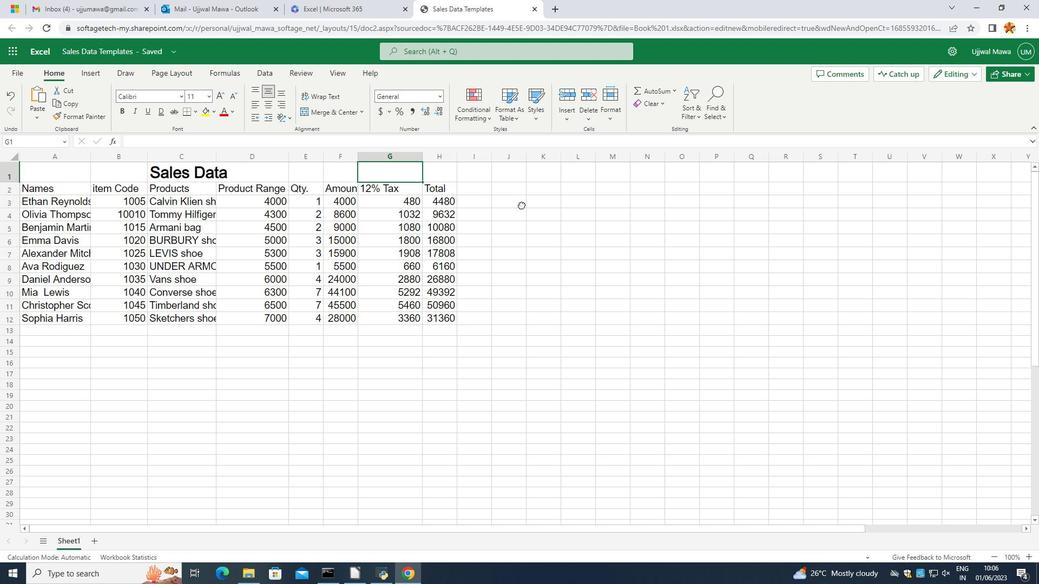 
Action: Mouse pressed left at (555, 224)
Screenshot: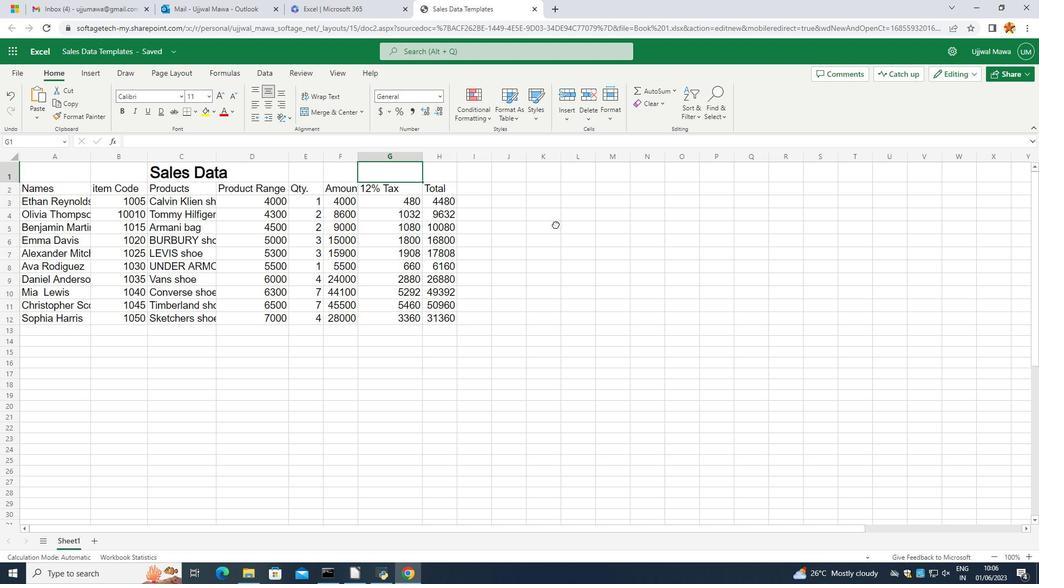 
Action: Mouse moved to (143, 416)
Screenshot: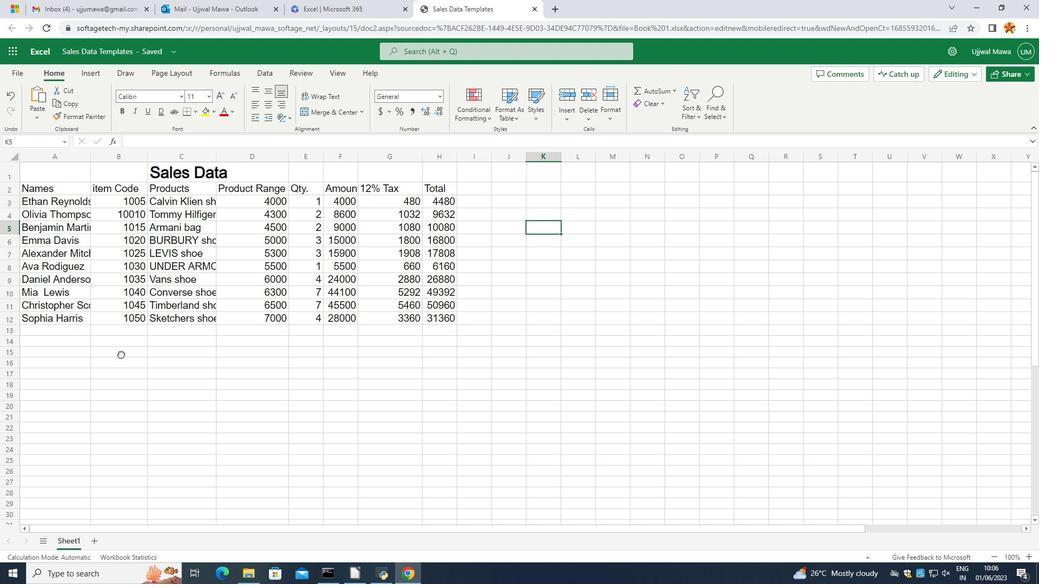 
Action: Mouse pressed left at (143, 416)
Screenshot: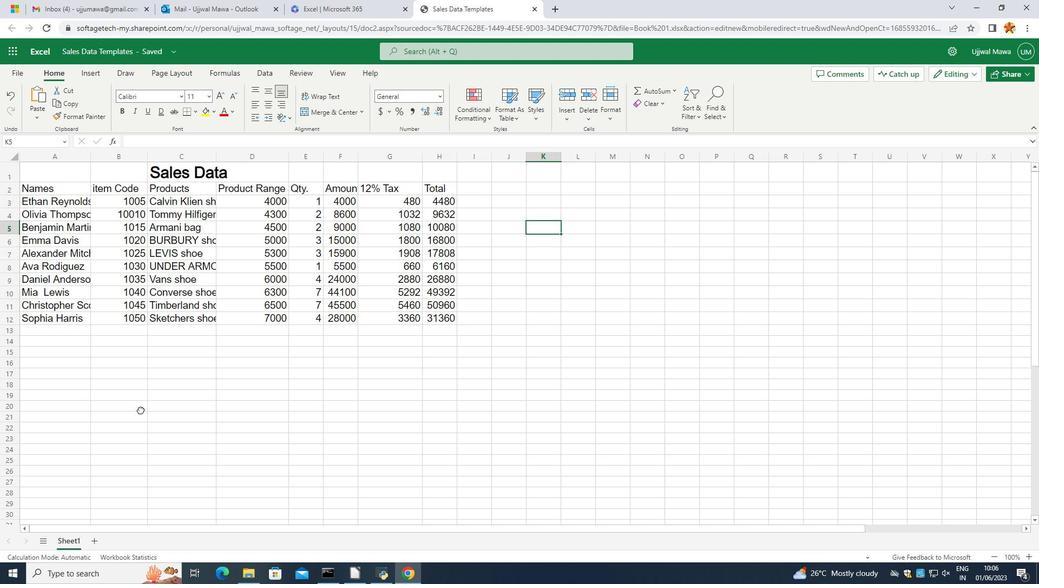 
Action: Mouse moved to (59, 166)
Screenshot: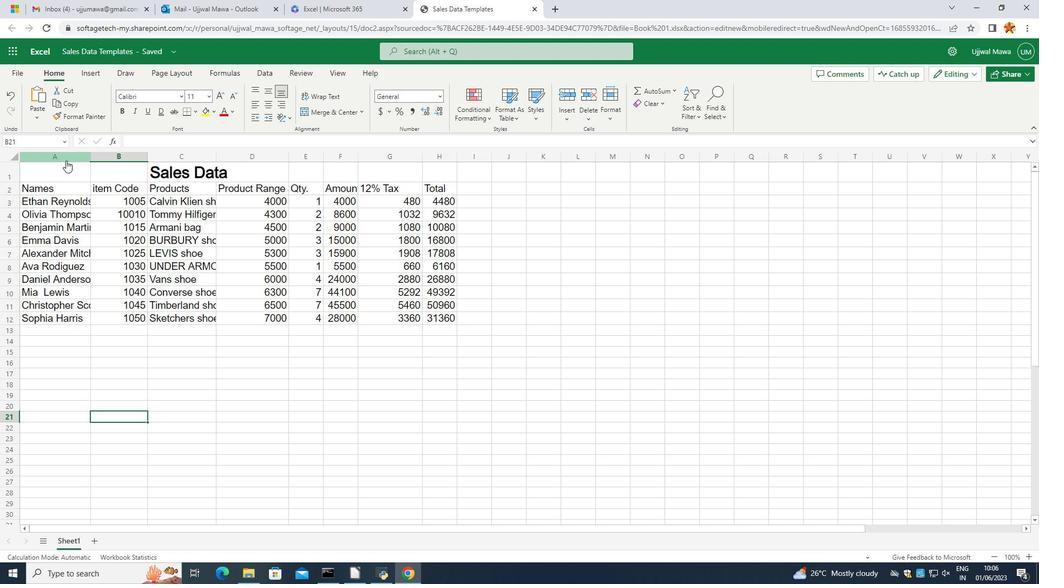 
Action: Mouse pressed left at (59, 166)
Screenshot: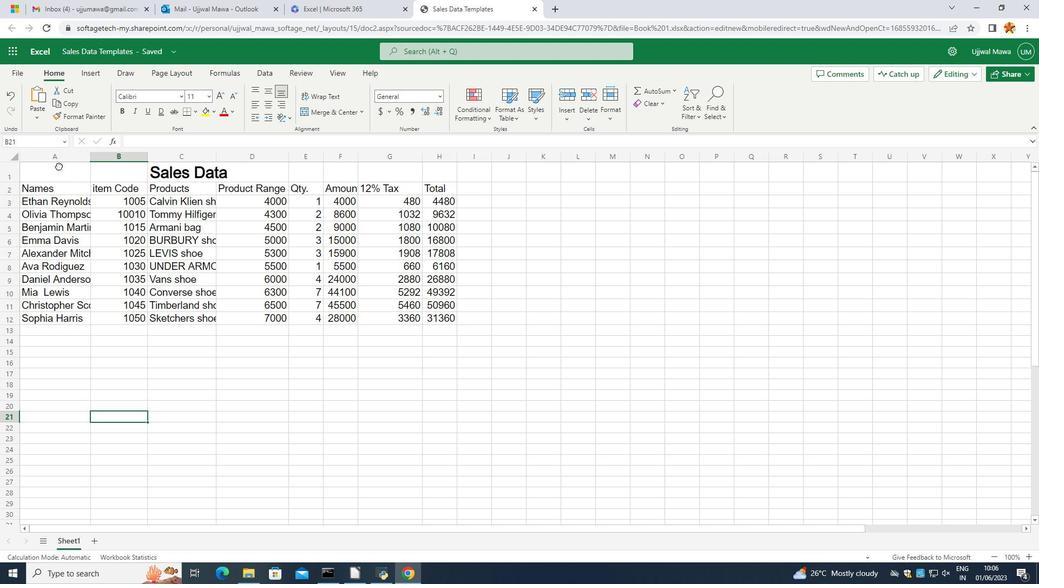 
Action: Mouse moved to (93, 159)
Screenshot: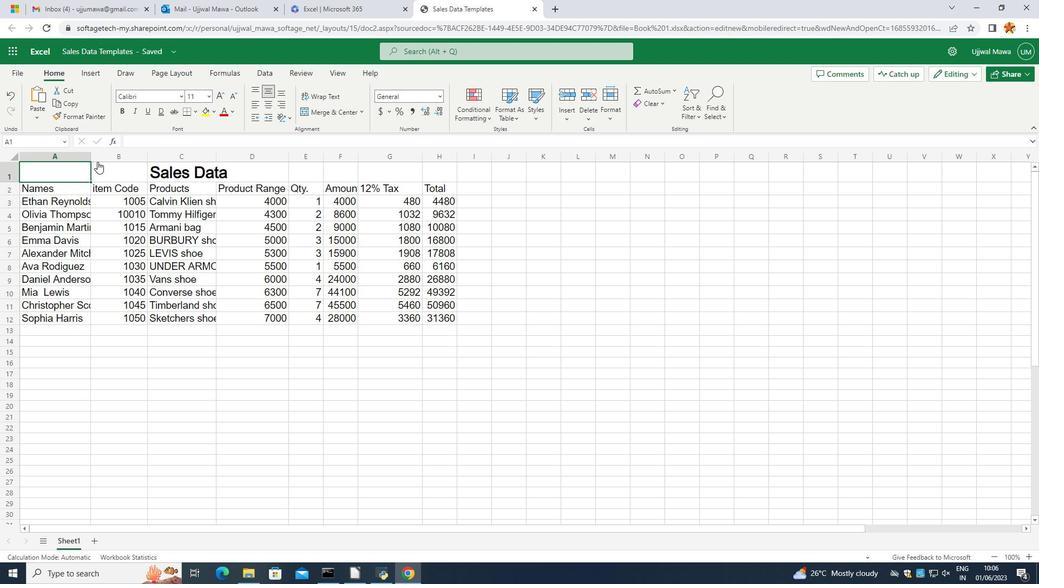 
Action: Mouse pressed left at (93, 159)
Screenshot: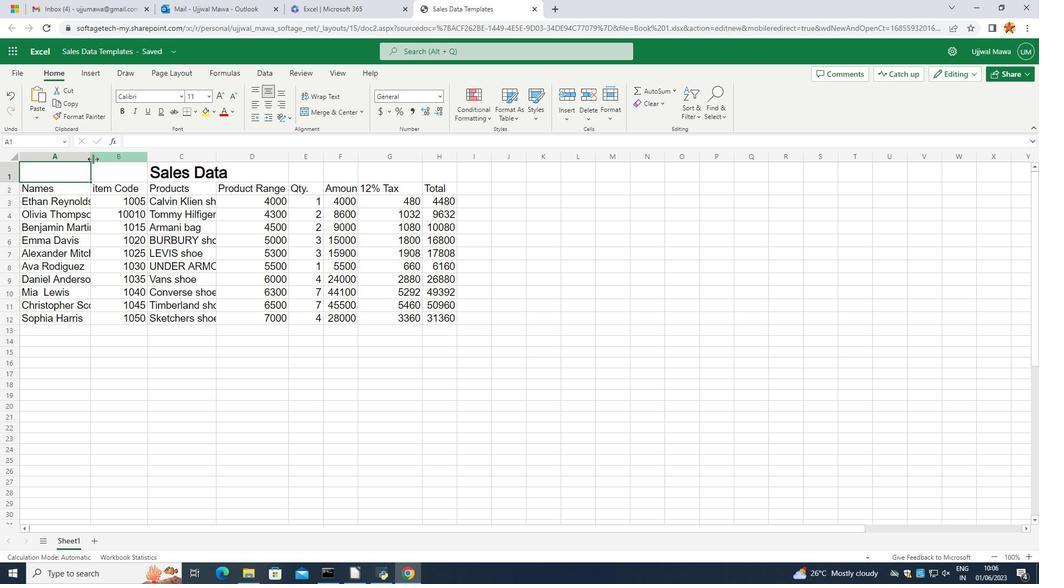 
Action: Mouse moved to (142, 363)
Screenshot: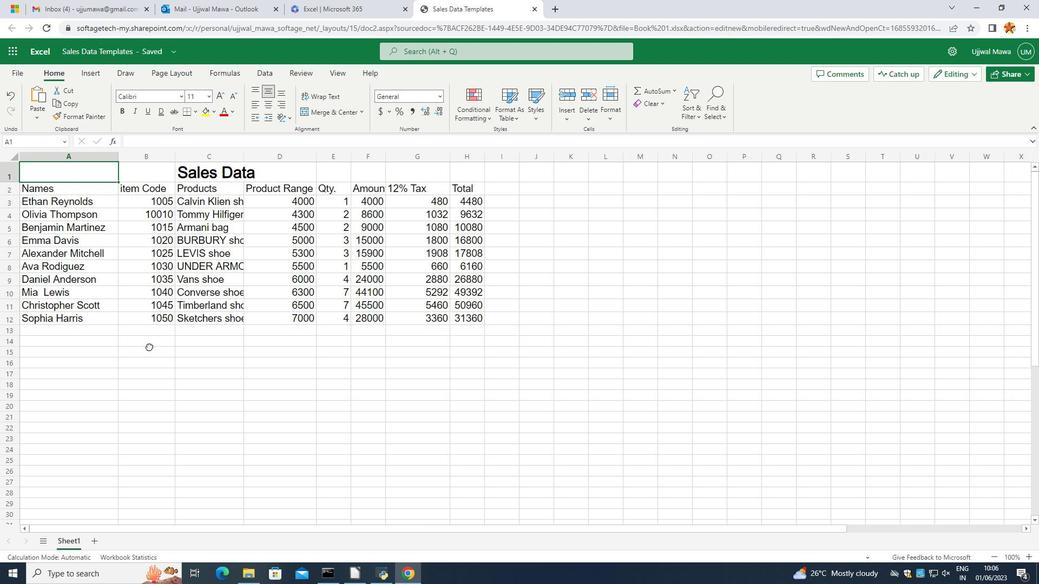 
Action: Mouse pressed left at (142, 363)
Screenshot: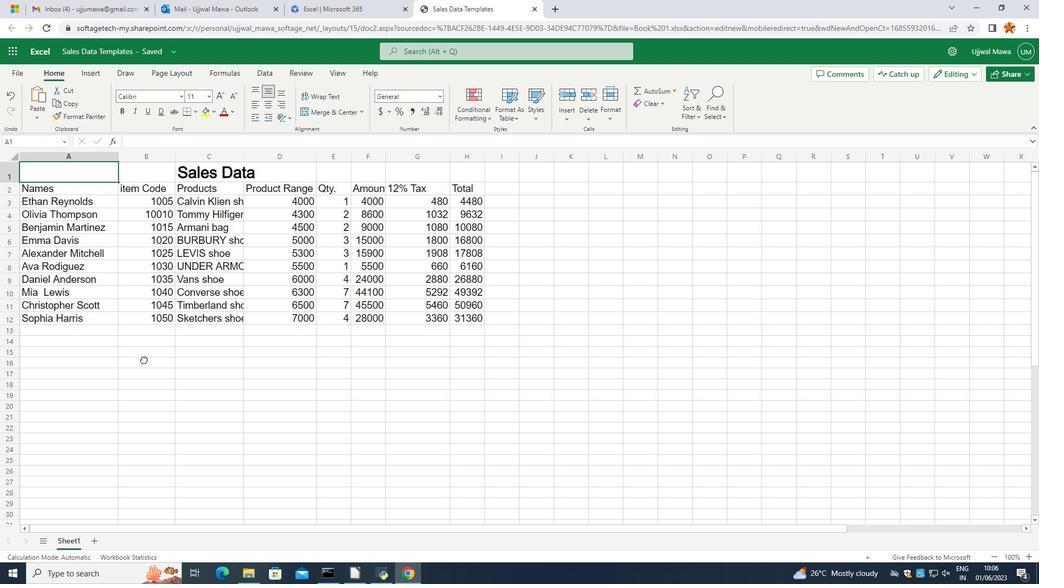 
Action: Mouse moved to (41, 250)
Screenshot: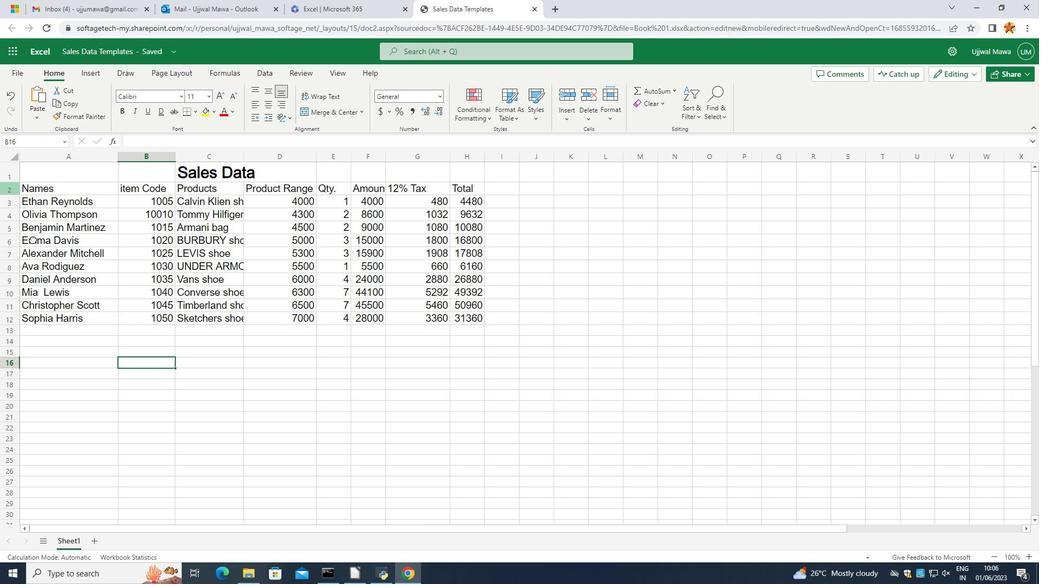 
